 Task: Plan a trip to Shchuchin, Belarus from 2nd December, 2023 to 6th December, 2023 for 2 adults.1  bedroom having 1 bed and 1 bathroom. Property type can be hotel. Amenities needed are: washing machine. Look for 4 properties as per requirement.
Action: Mouse pressed left at (451, 91)
Screenshot: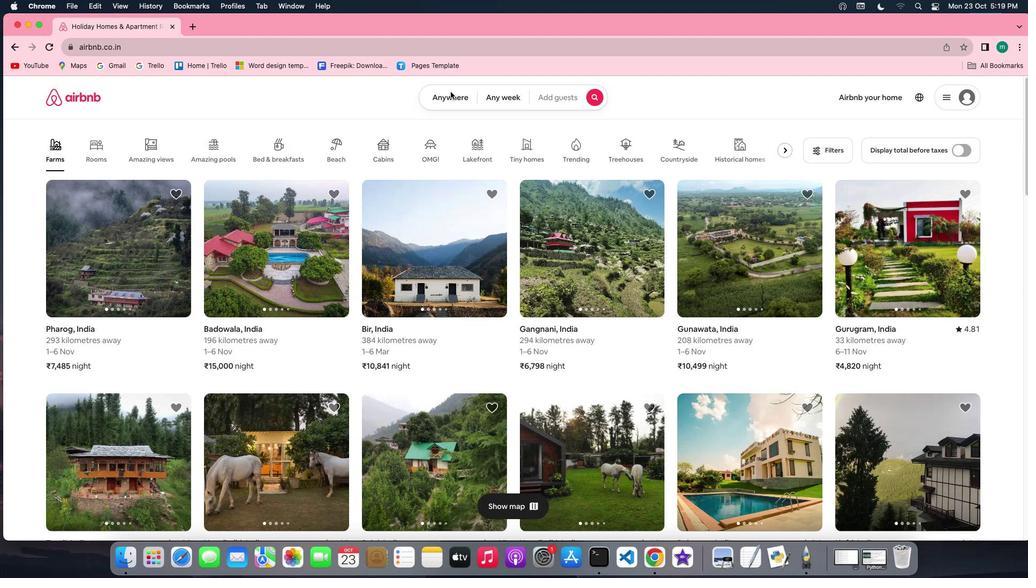 
Action: Mouse moved to (396, 141)
Screenshot: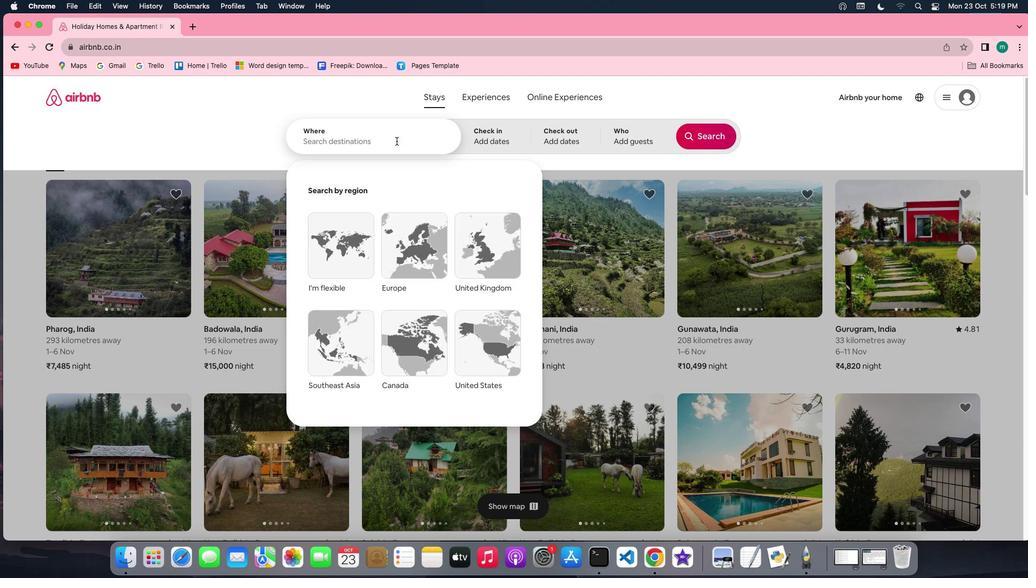
Action: Mouse pressed left at (396, 141)
Screenshot: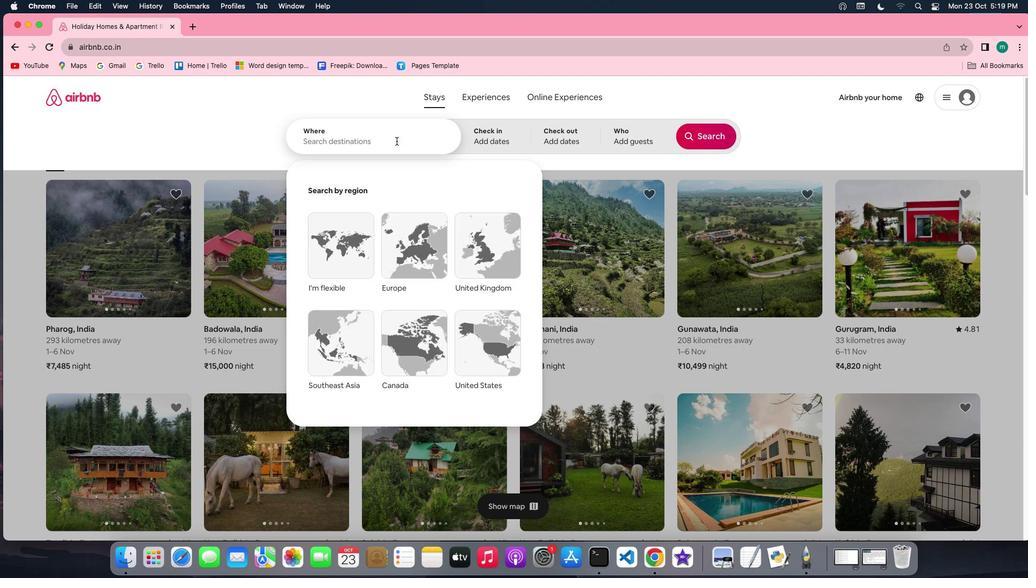 
Action: Key pressed Key.shift'S''h''c''h''u''c''h''i''n'','Key.spaceKey.shift'B''e''l''a''r''u''s'
Screenshot: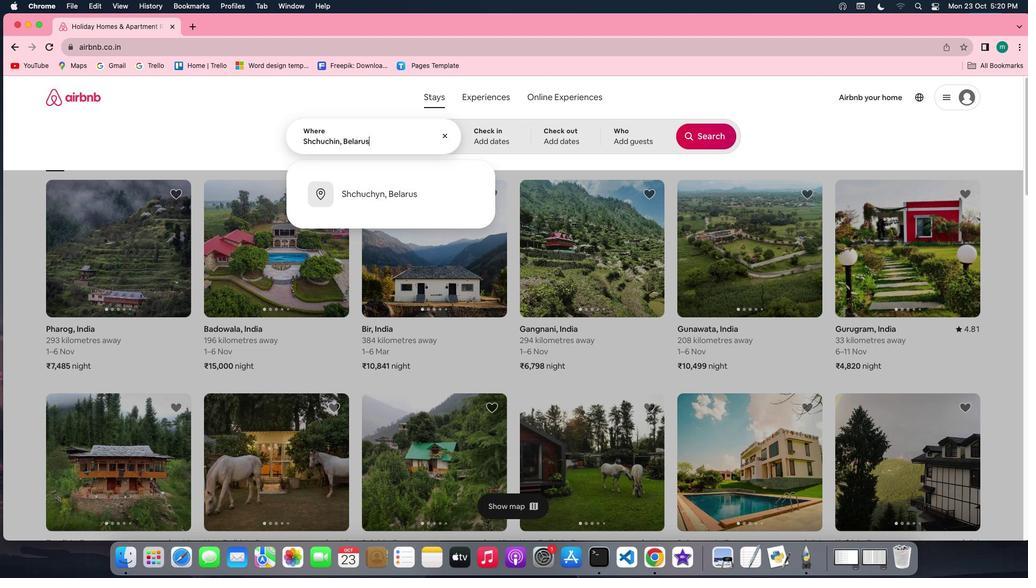 
Action: Mouse moved to (499, 132)
Screenshot: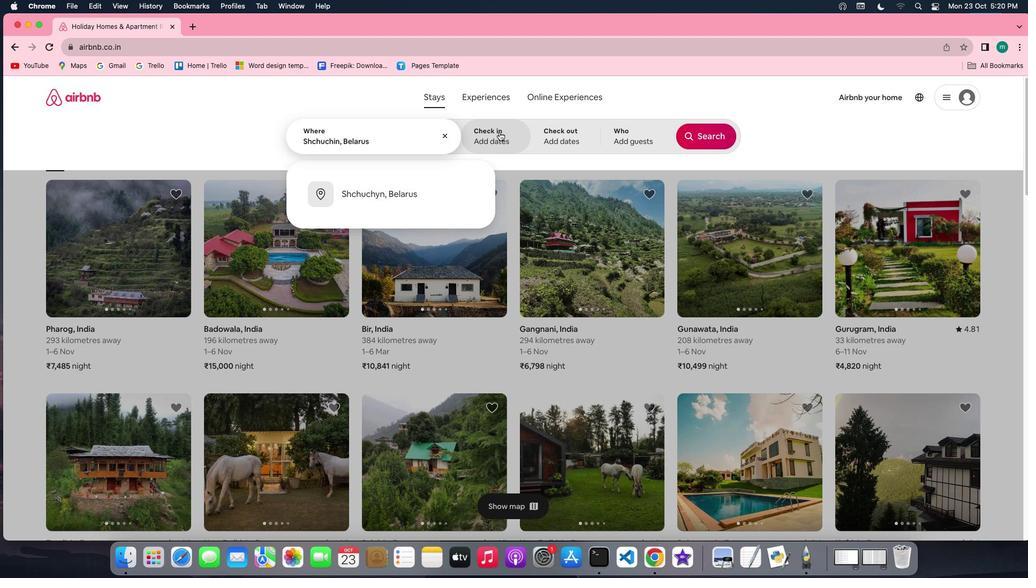 
Action: Mouse pressed left at (499, 132)
Screenshot: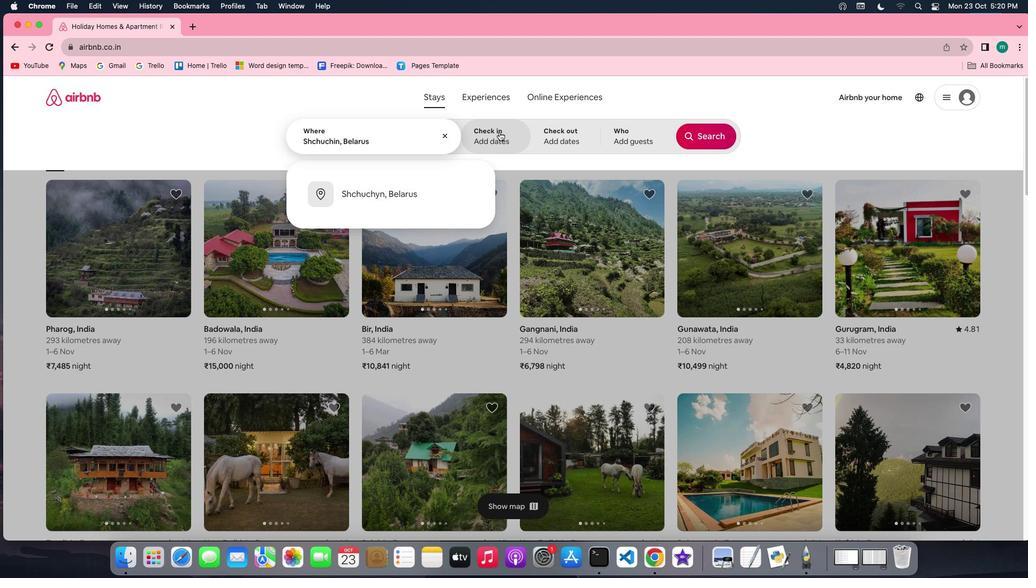 
Action: Mouse moved to (710, 223)
Screenshot: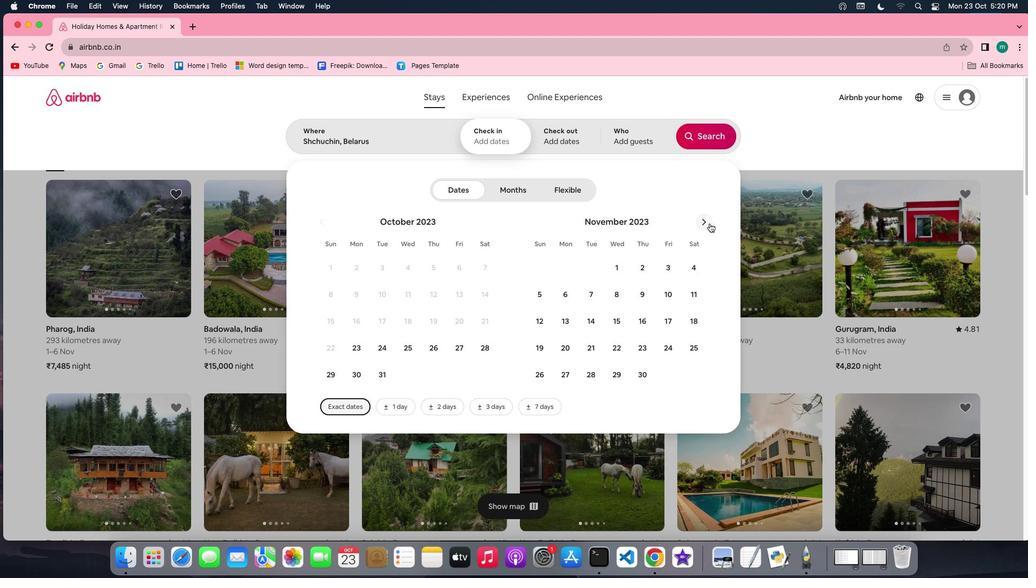 
Action: Mouse pressed left at (710, 223)
Screenshot: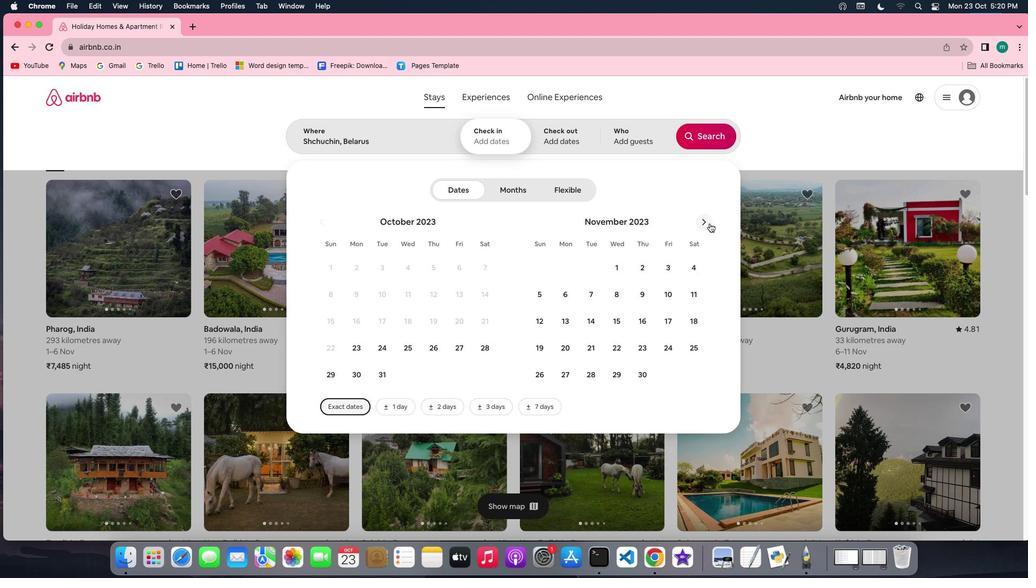
Action: Mouse moved to (621, 293)
Screenshot: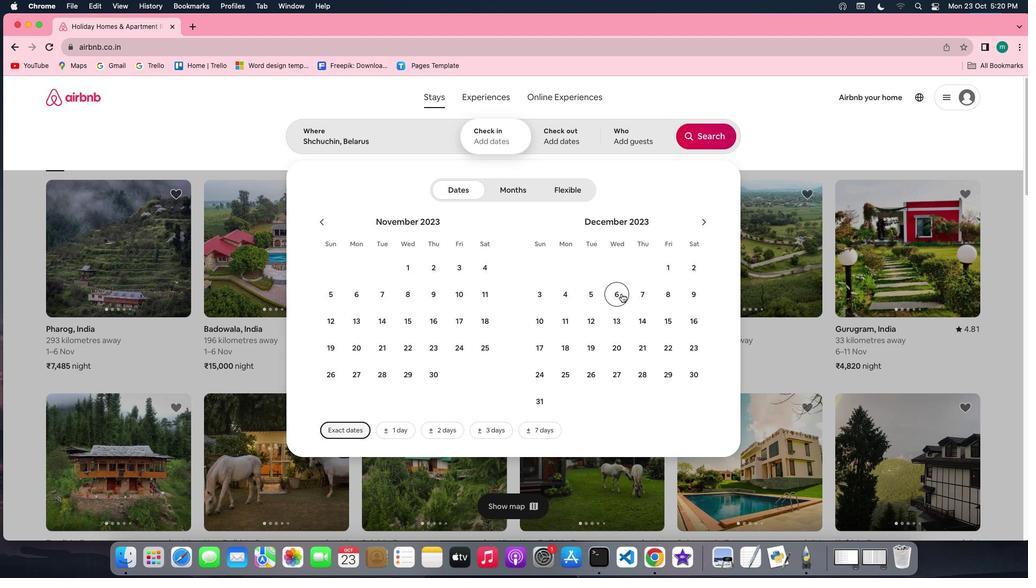 
Action: Mouse pressed left at (621, 293)
Screenshot: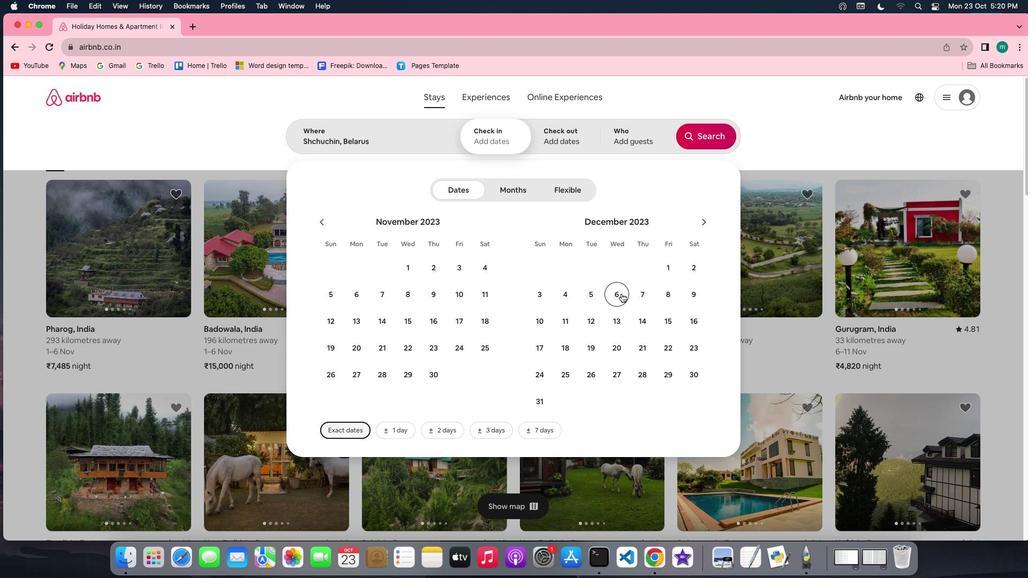 
Action: Mouse moved to (693, 264)
Screenshot: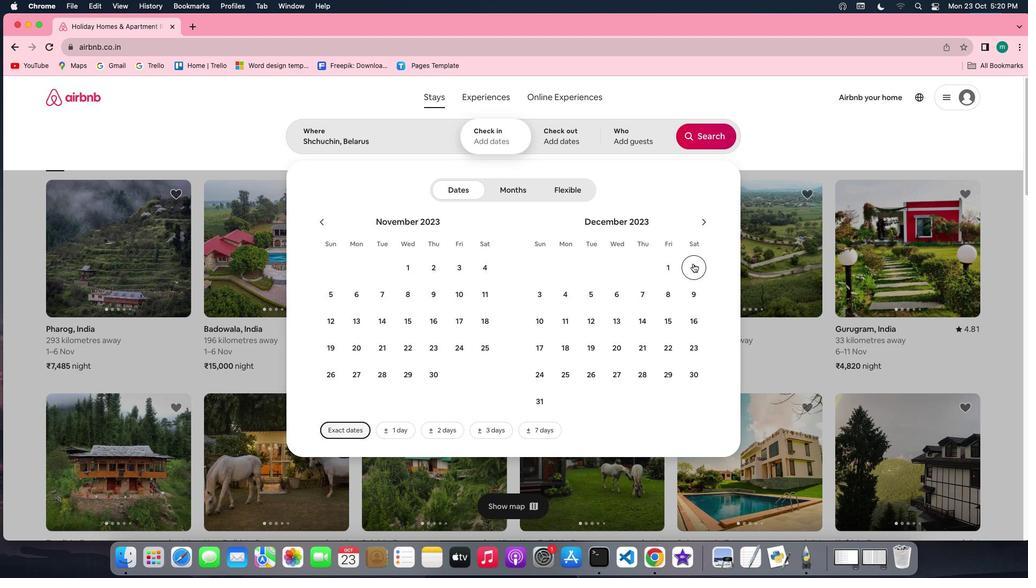 
Action: Mouse pressed left at (693, 264)
Screenshot: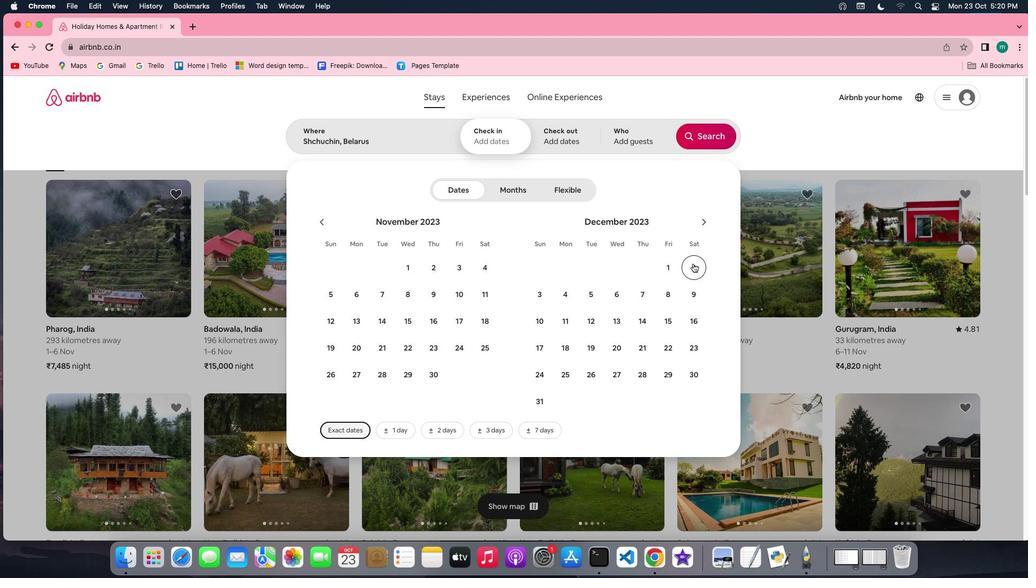 
Action: Mouse moved to (619, 294)
Screenshot: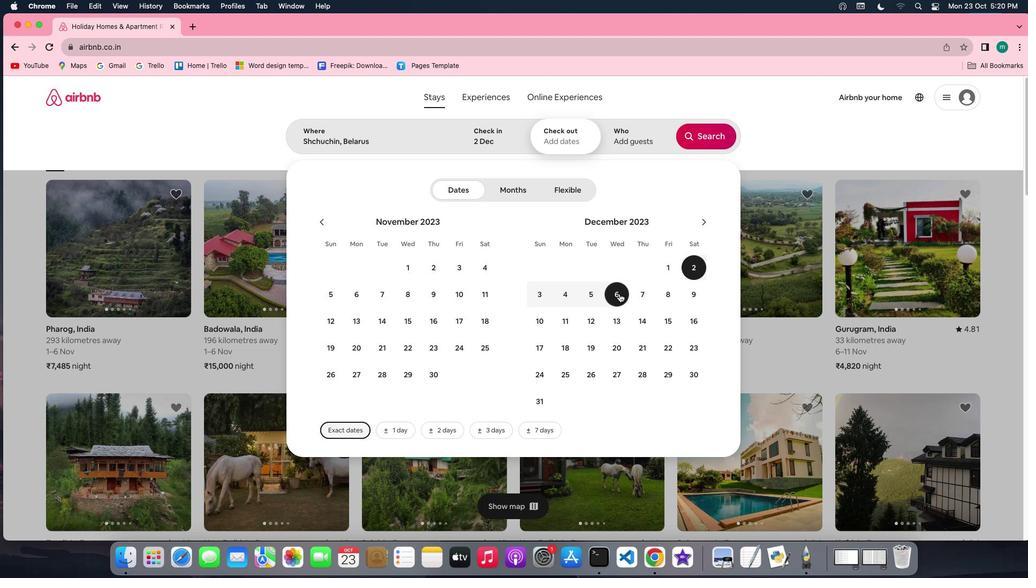 
Action: Mouse pressed left at (619, 294)
Screenshot: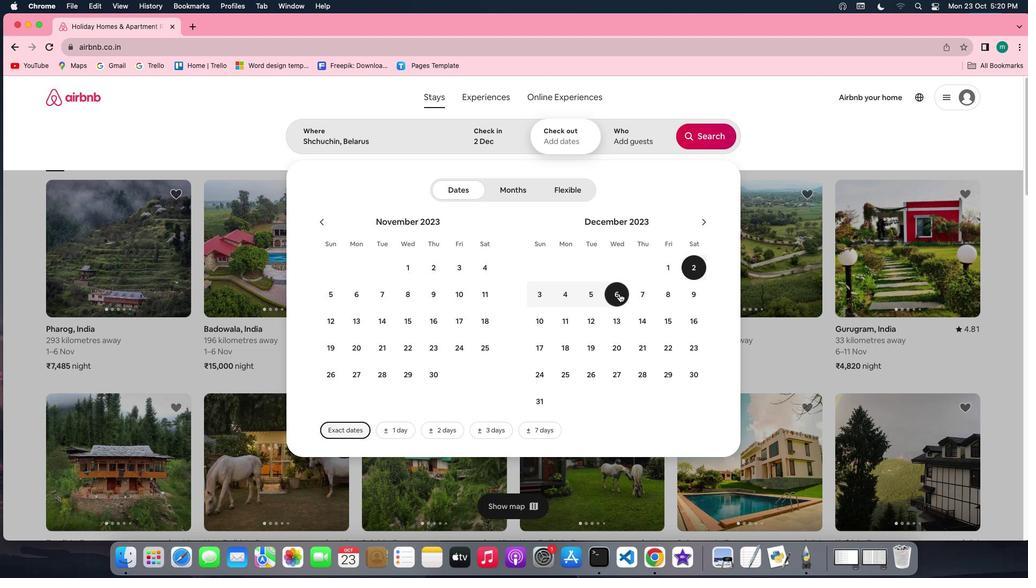 
Action: Mouse moved to (638, 148)
Screenshot: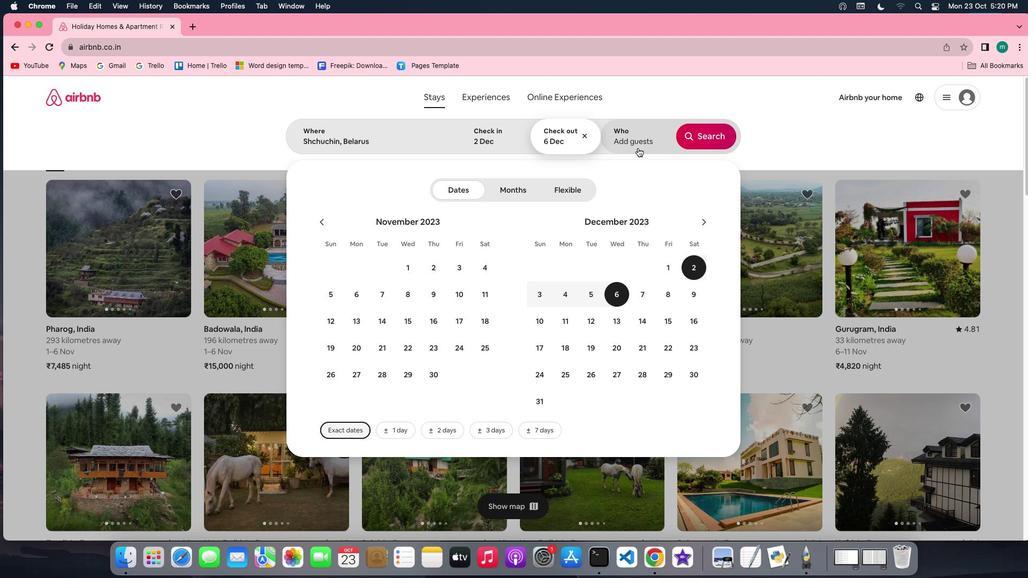 
Action: Mouse pressed left at (638, 148)
Screenshot: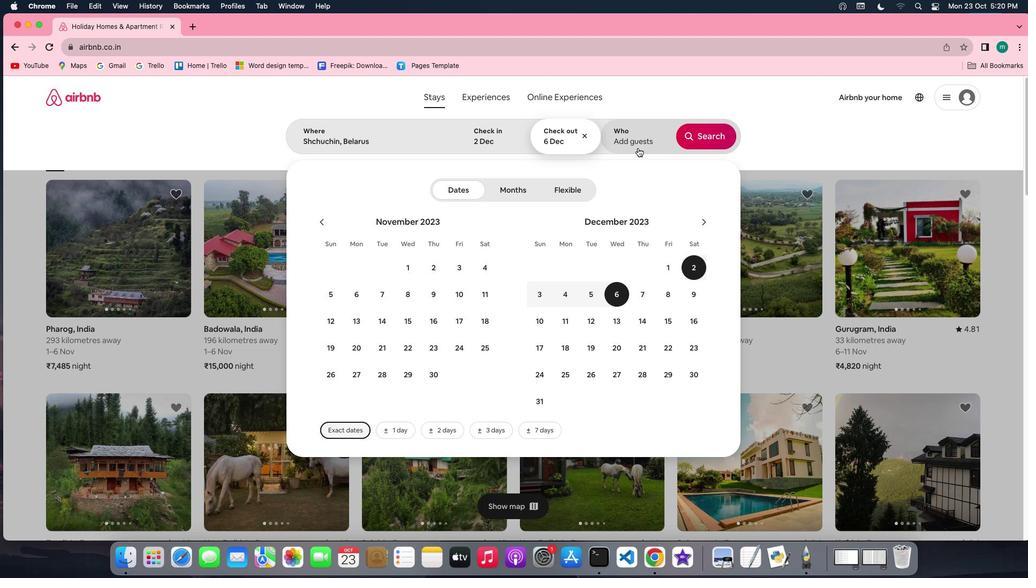 
Action: Mouse moved to (714, 193)
Screenshot: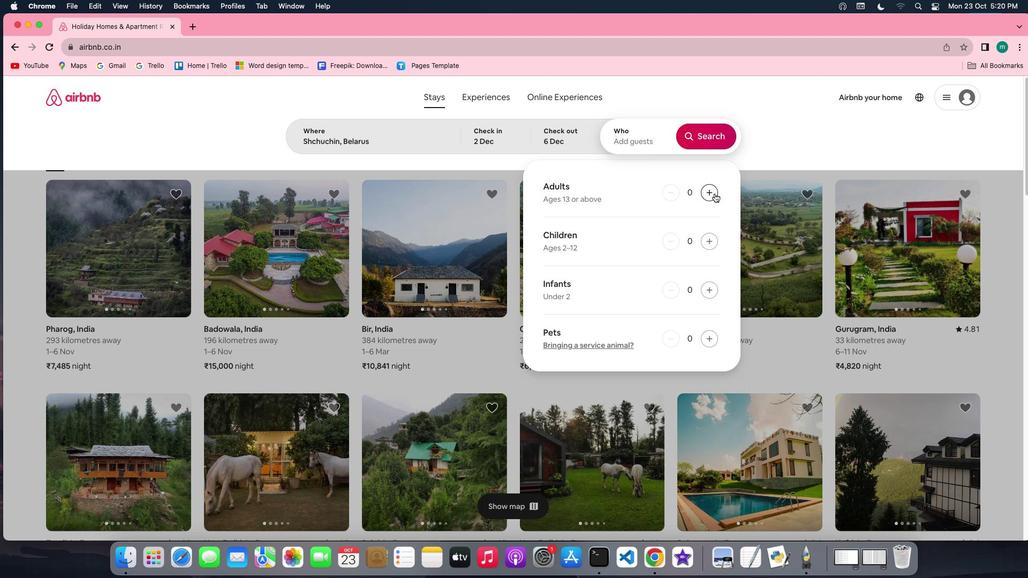 
Action: Mouse pressed left at (714, 193)
Screenshot: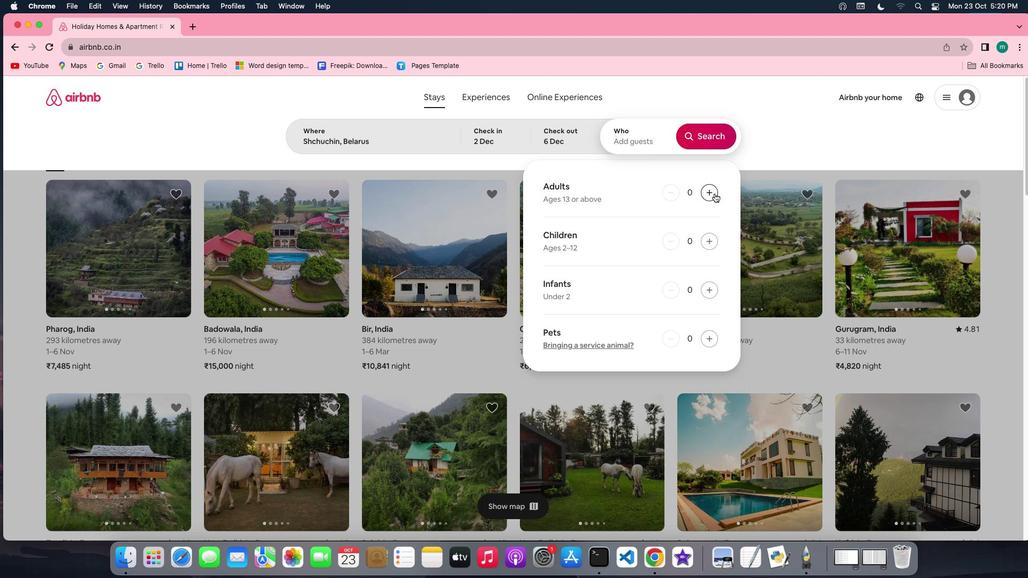 
Action: Mouse pressed left at (714, 193)
Screenshot: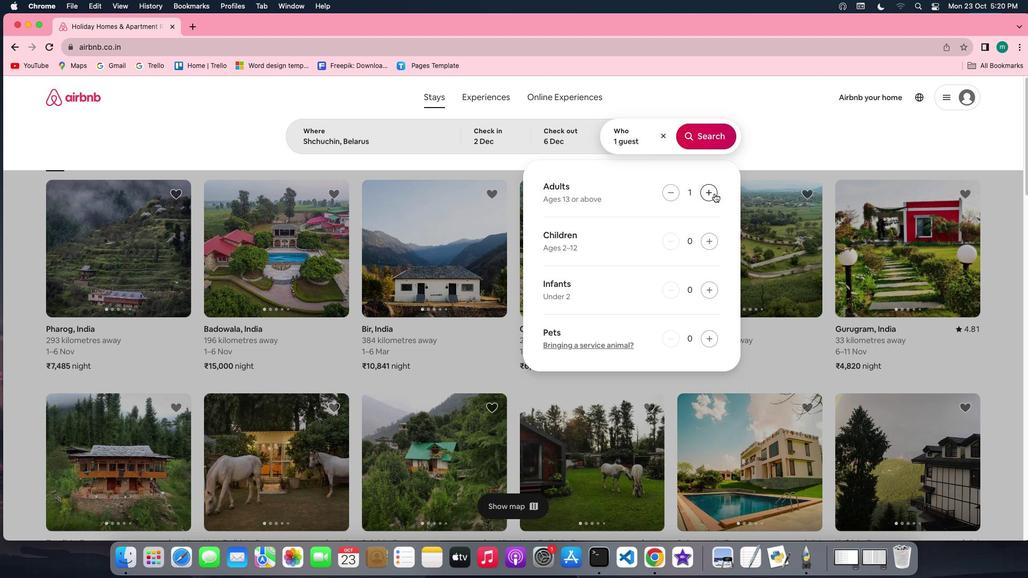 
Action: Mouse moved to (710, 139)
Screenshot: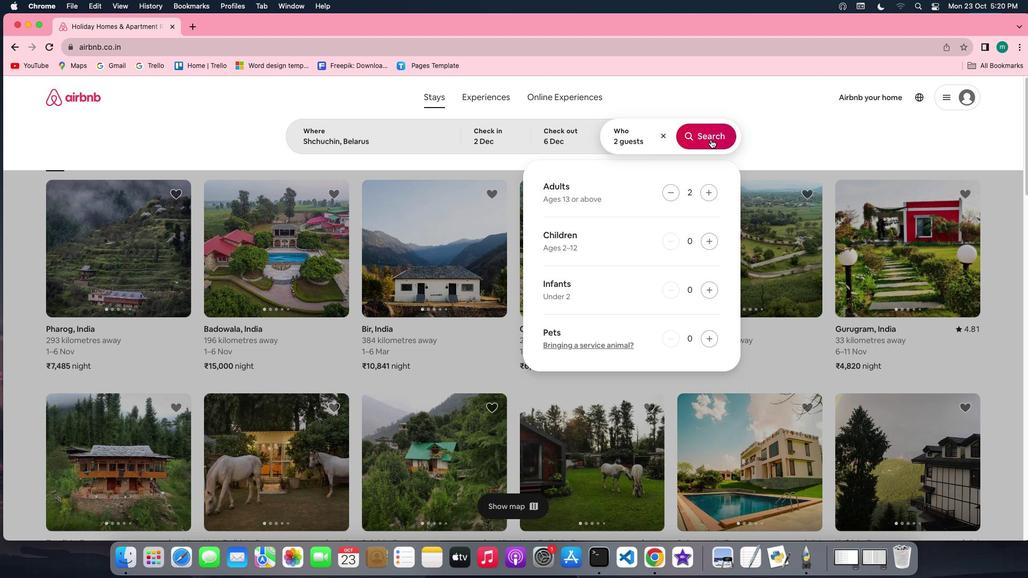 
Action: Mouse pressed left at (710, 139)
Screenshot: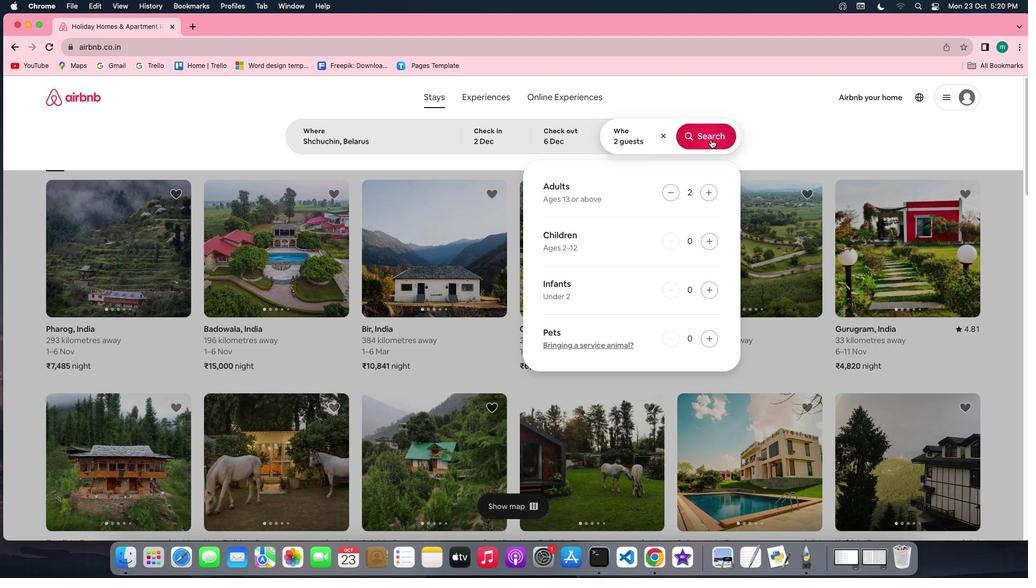 
Action: Mouse moved to (874, 134)
Screenshot: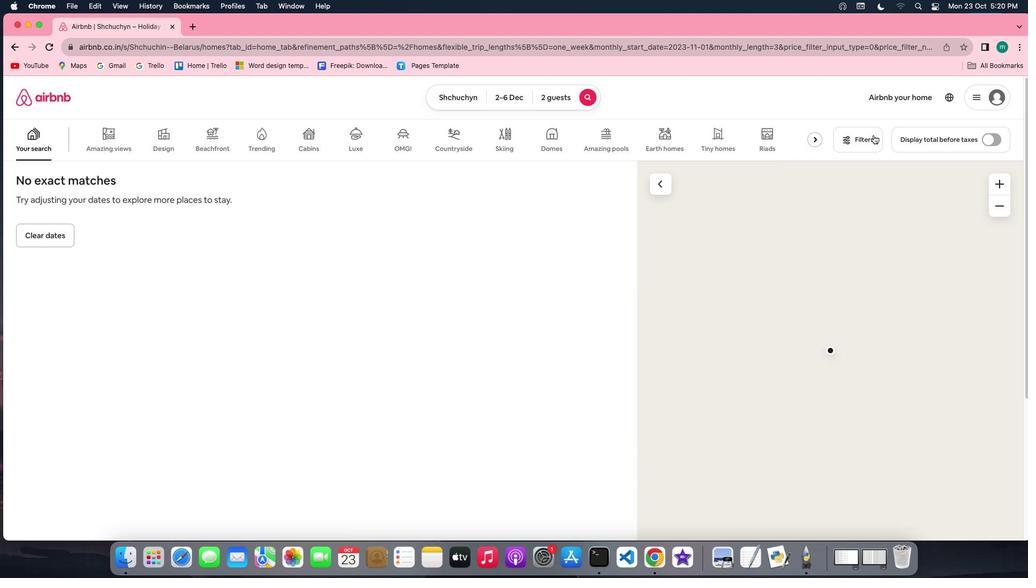 
Action: Mouse pressed left at (874, 134)
Screenshot: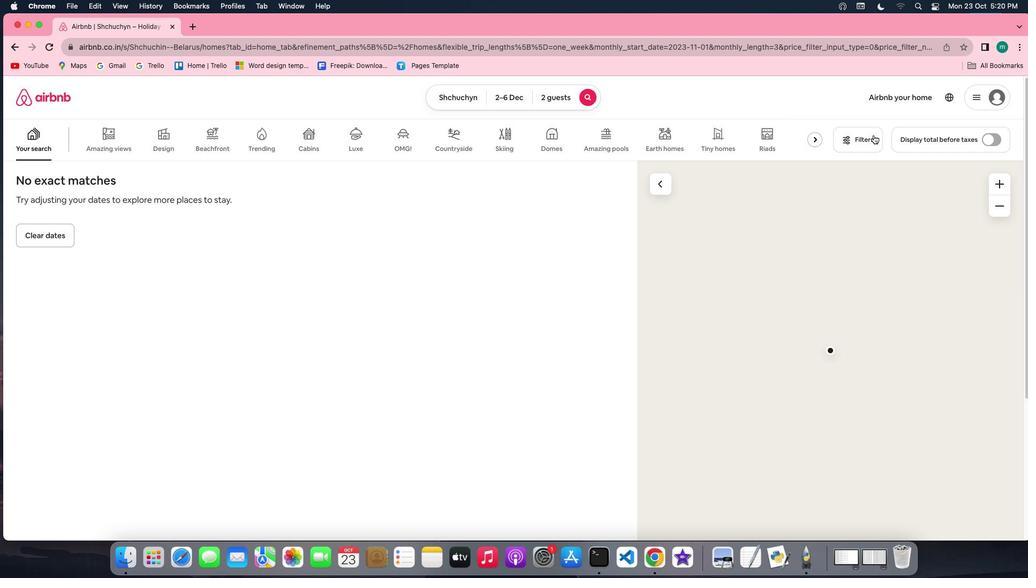 
Action: Mouse moved to (564, 345)
Screenshot: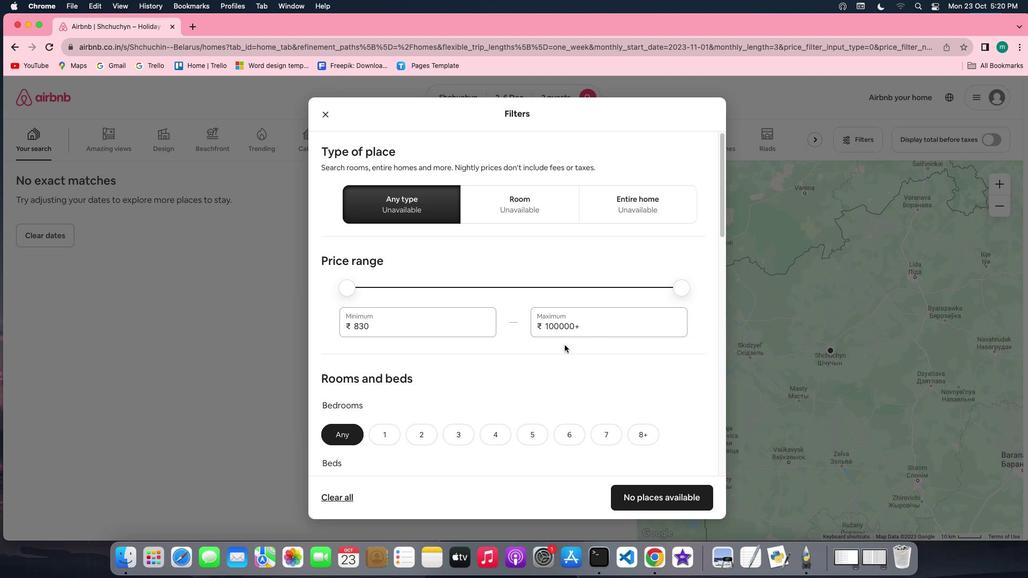 
Action: Mouse scrolled (564, 345) with delta (0, 0)
Screenshot: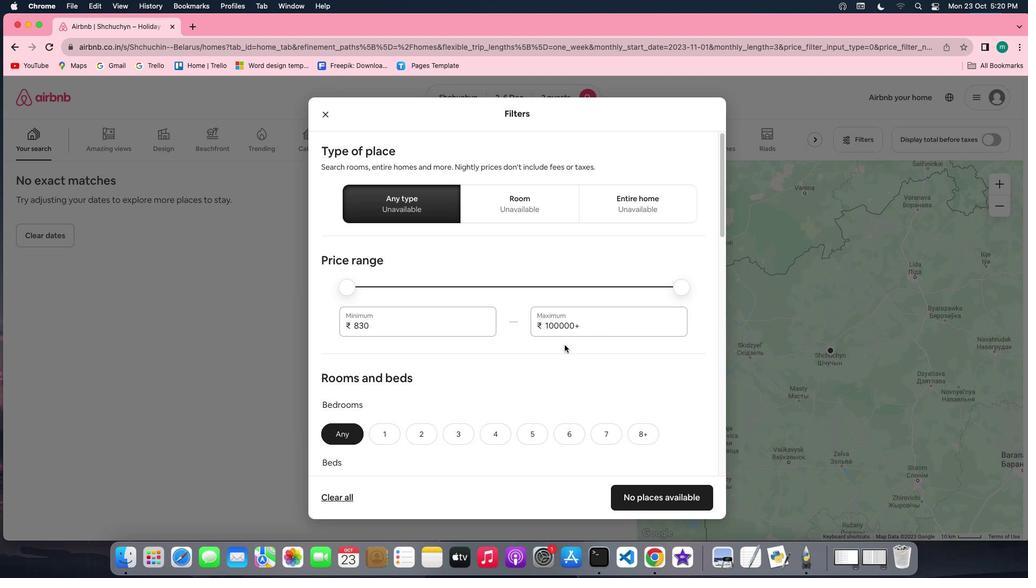 
Action: Mouse scrolled (564, 345) with delta (0, 0)
Screenshot: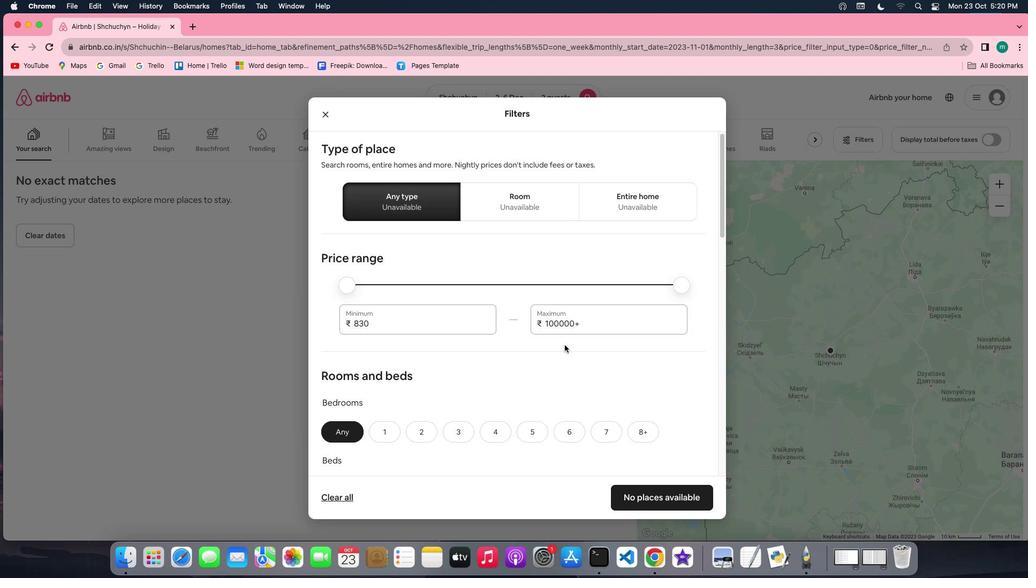 
Action: Mouse scrolled (564, 345) with delta (0, -1)
Screenshot: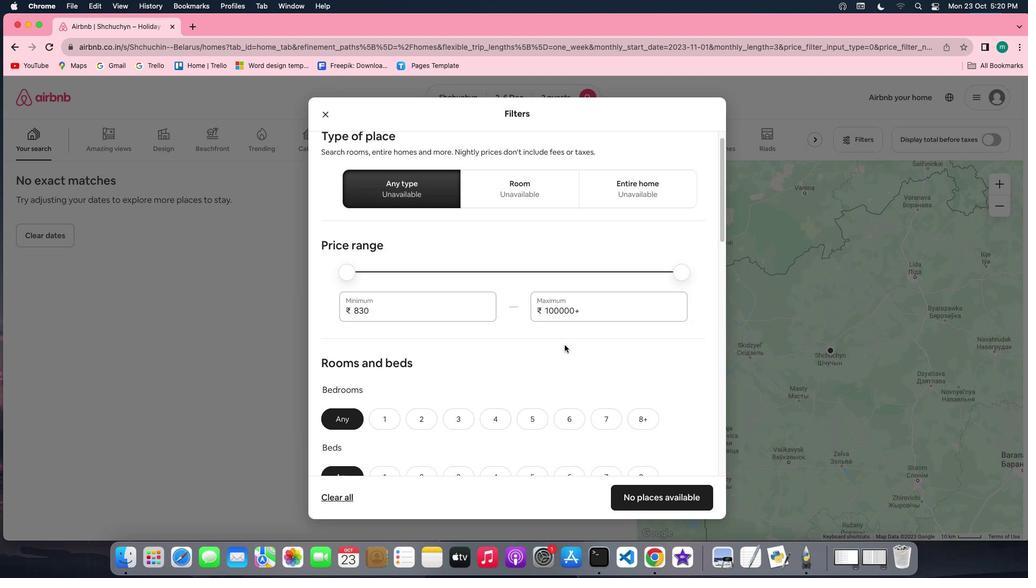 
Action: Mouse scrolled (564, 345) with delta (0, -2)
Screenshot: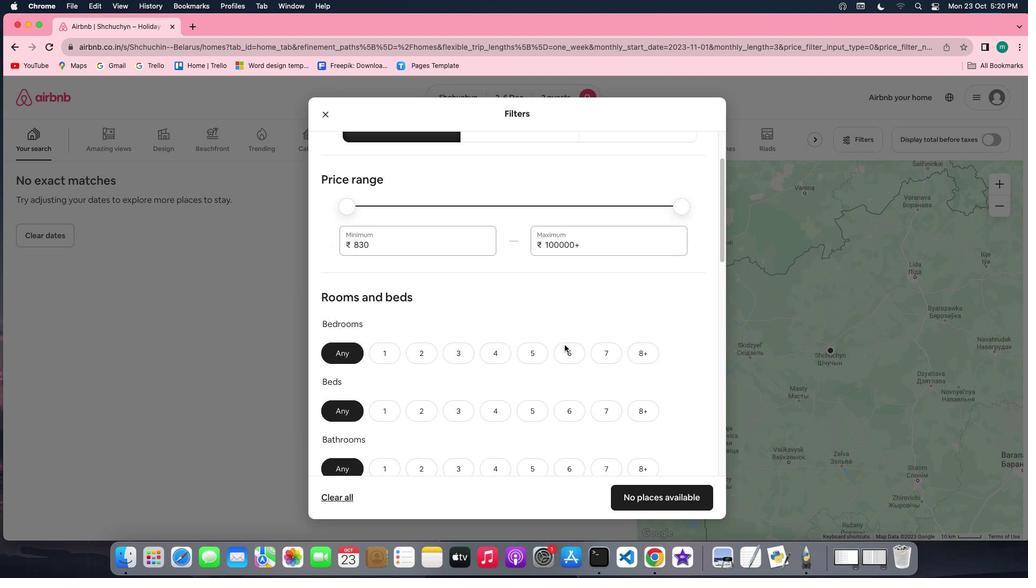 
Action: Mouse moved to (392, 248)
Screenshot: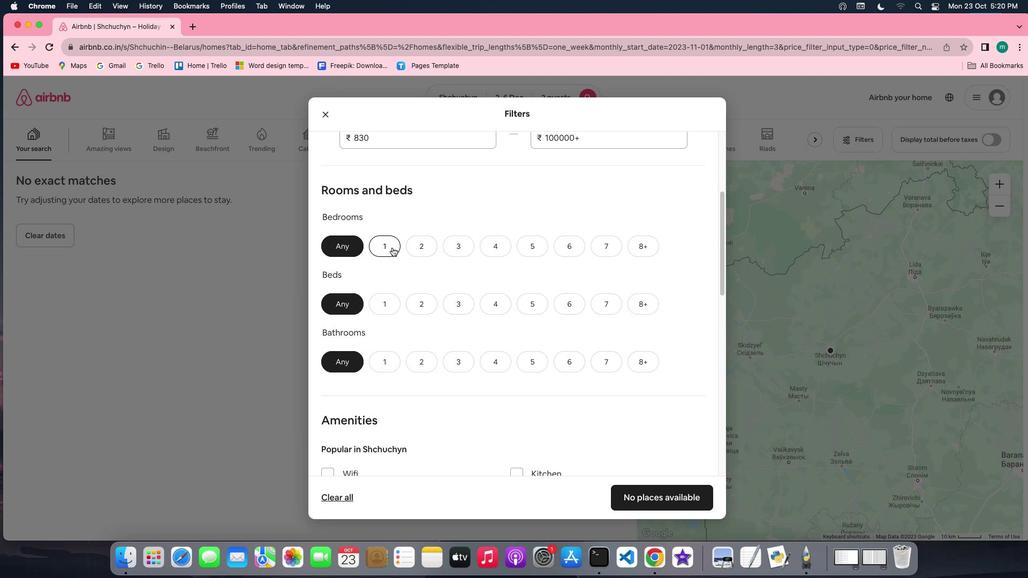 
Action: Mouse pressed left at (392, 248)
Screenshot: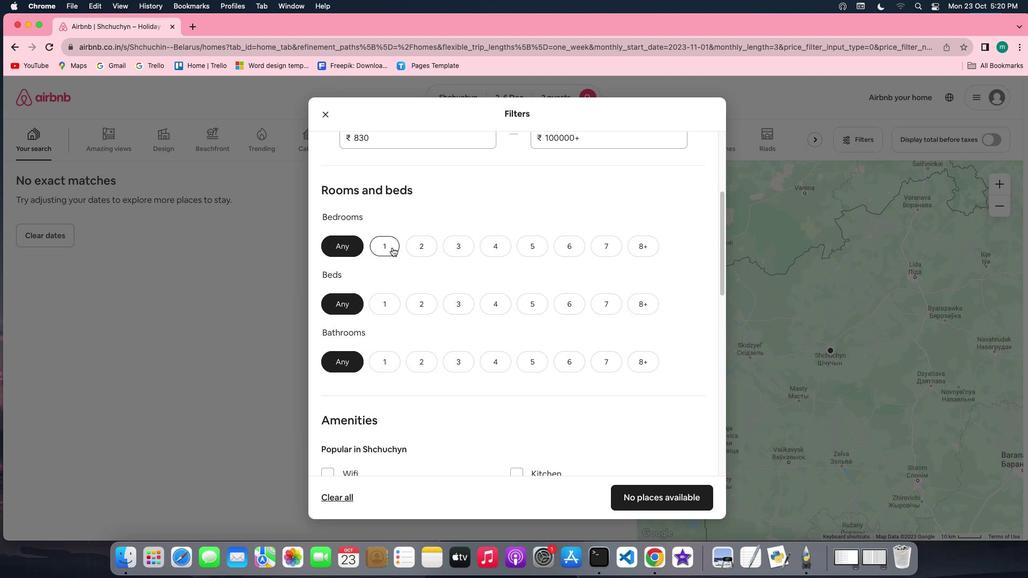 
Action: Mouse moved to (384, 306)
Screenshot: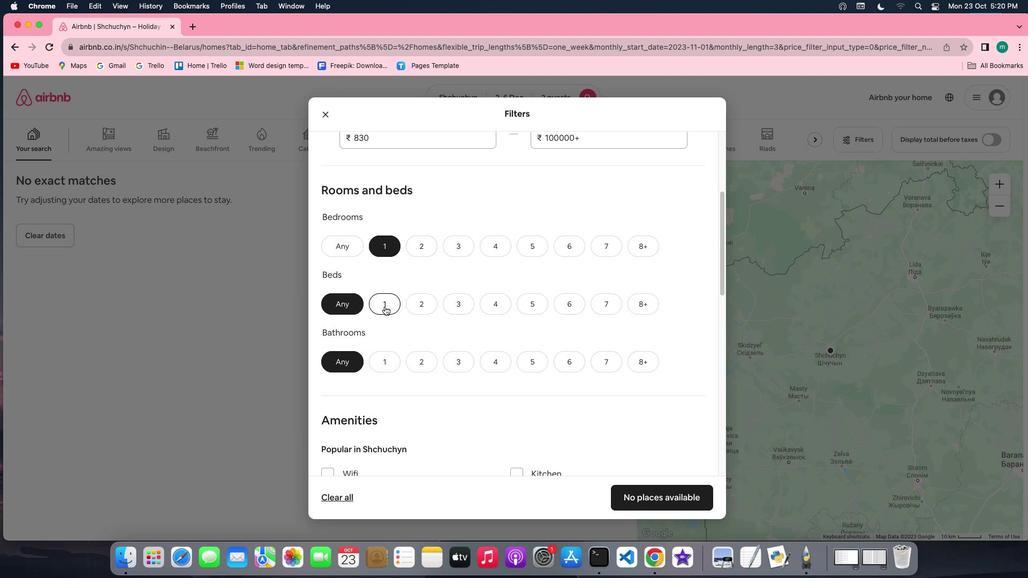 
Action: Mouse pressed left at (384, 306)
Screenshot: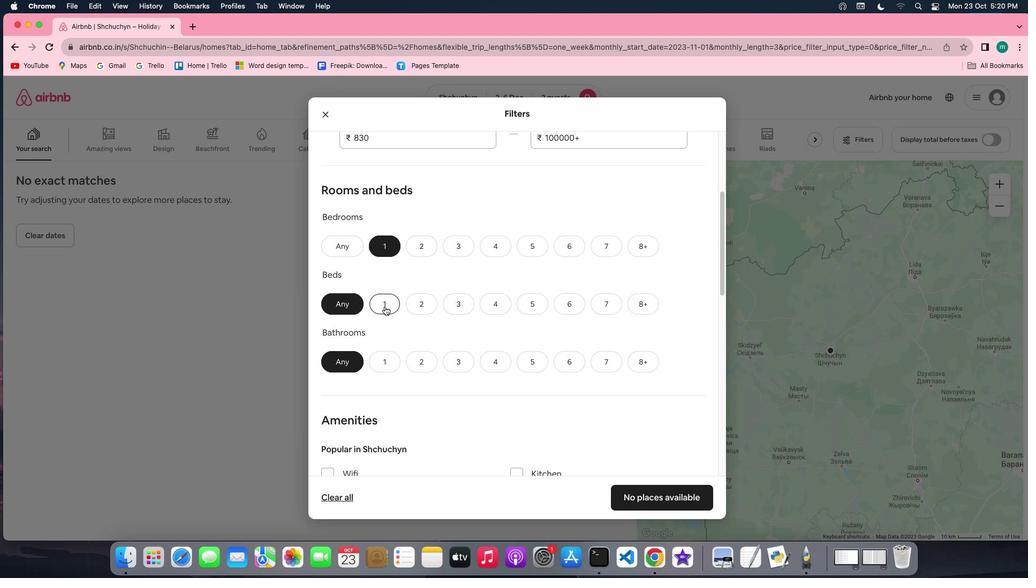 
Action: Mouse moved to (384, 361)
Screenshot: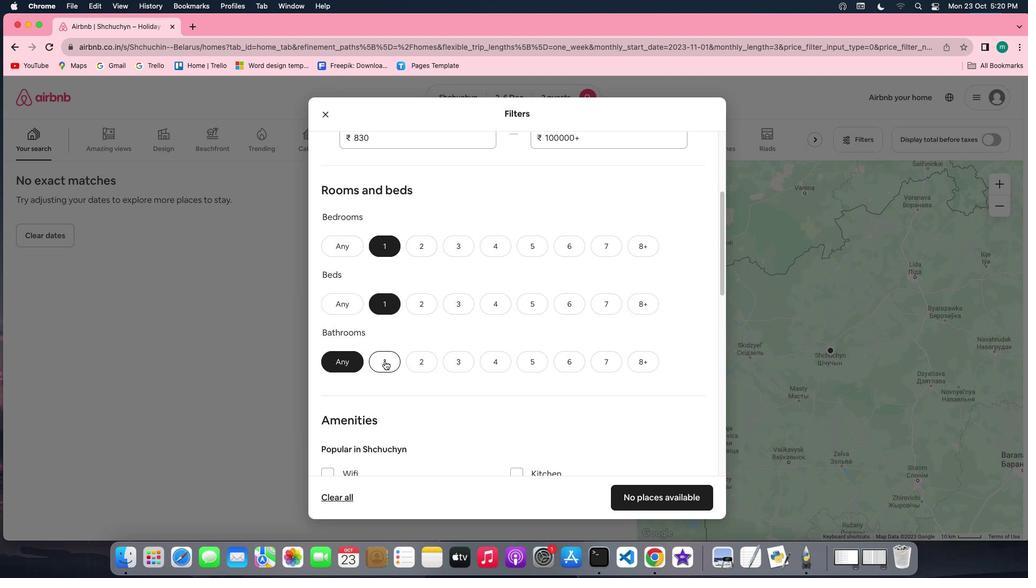 
Action: Mouse pressed left at (384, 361)
Screenshot: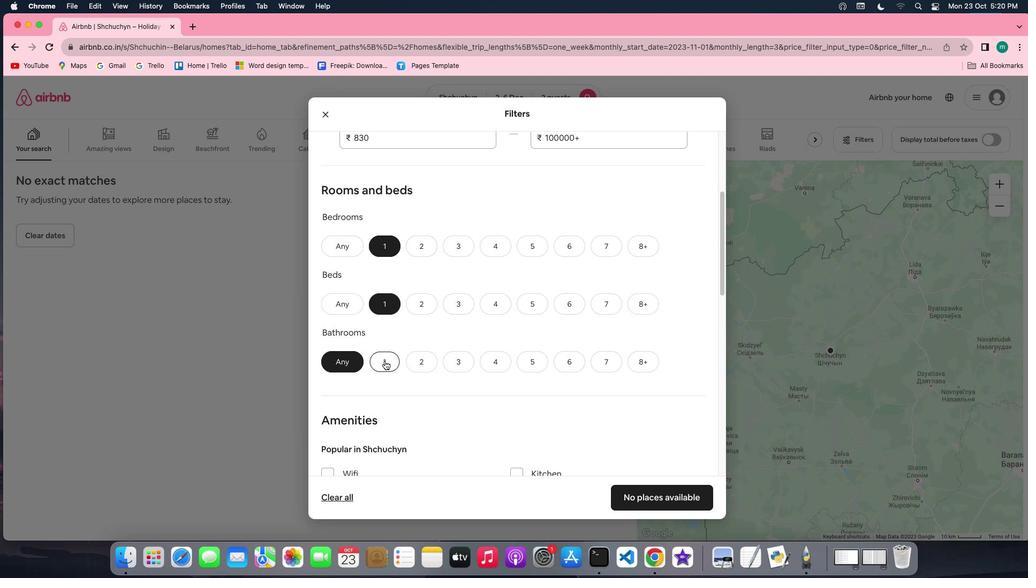 
Action: Mouse moved to (502, 369)
Screenshot: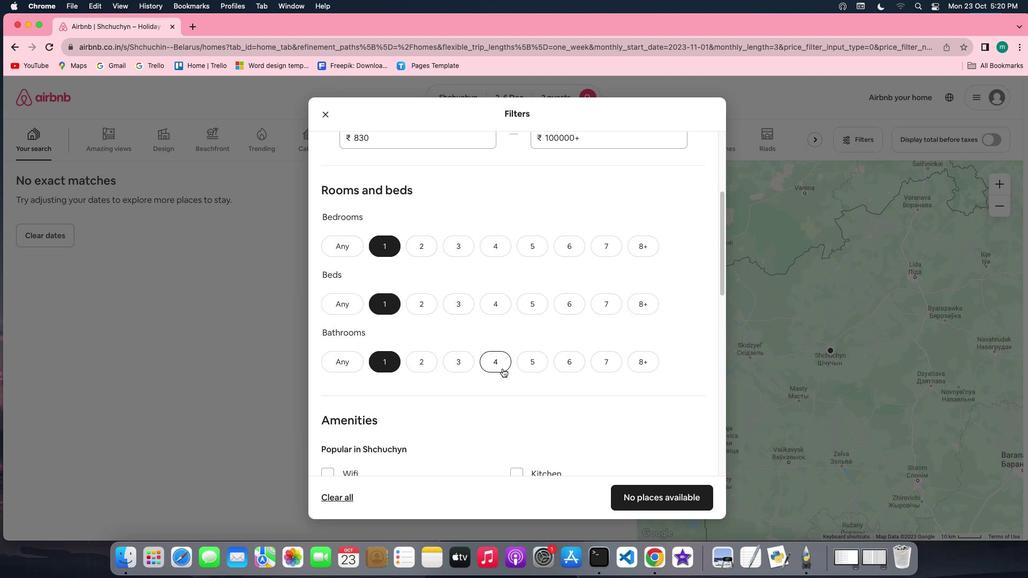 
Action: Mouse scrolled (502, 369) with delta (0, 0)
Screenshot: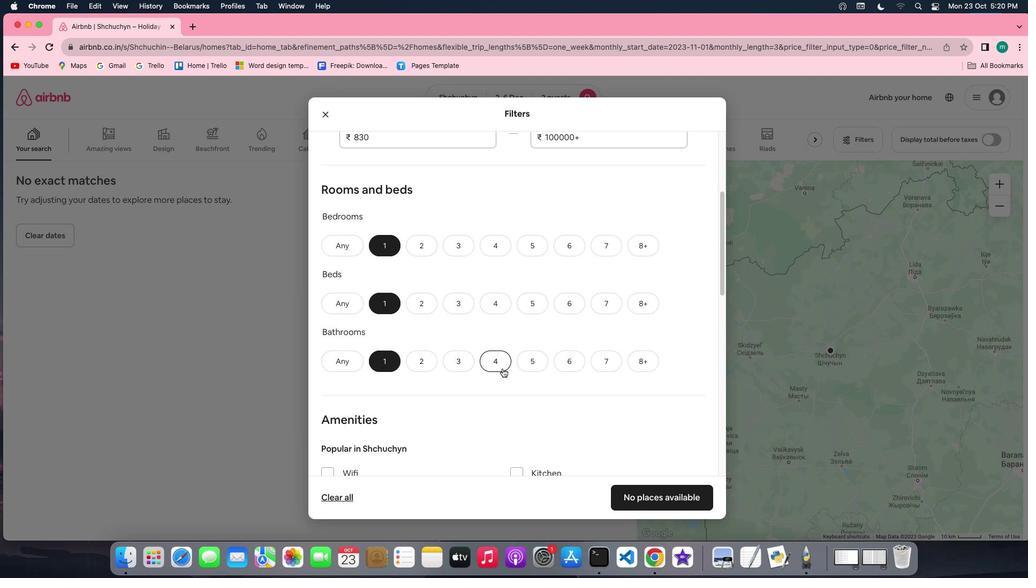 
Action: Mouse scrolled (502, 369) with delta (0, 0)
Screenshot: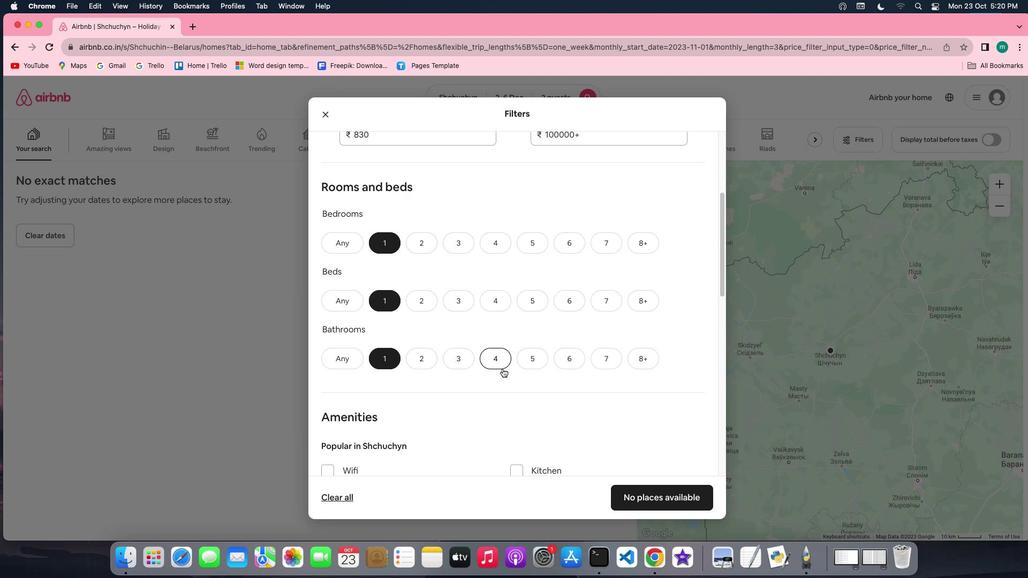 
Action: Mouse scrolled (502, 369) with delta (0, 0)
Screenshot: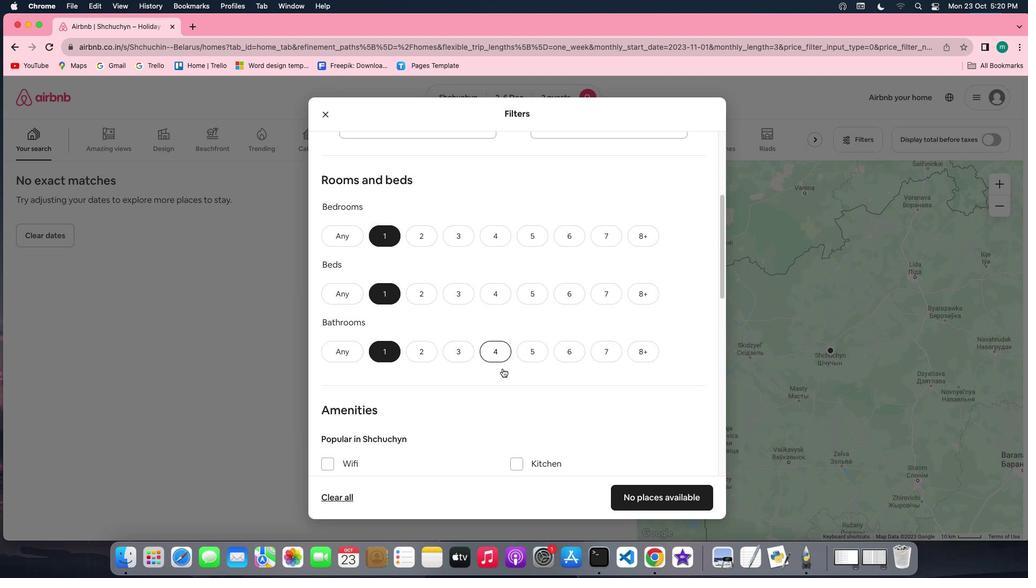 
Action: Mouse scrolled (502, 369) with delta (0, 0)
Screenshot: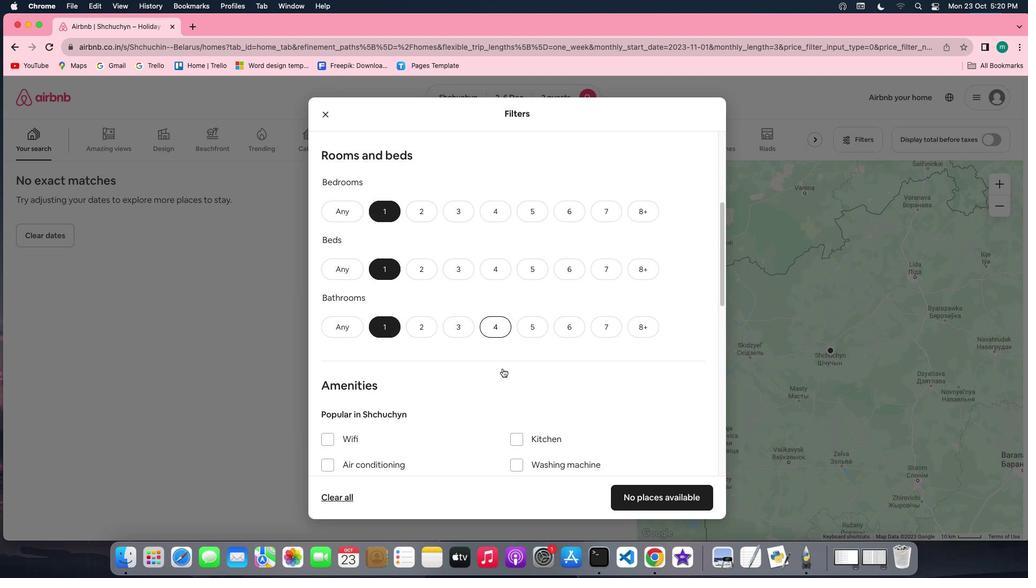 
Action: Mouse scrolled (502, 369) with delta (0, 0)
Screenshot: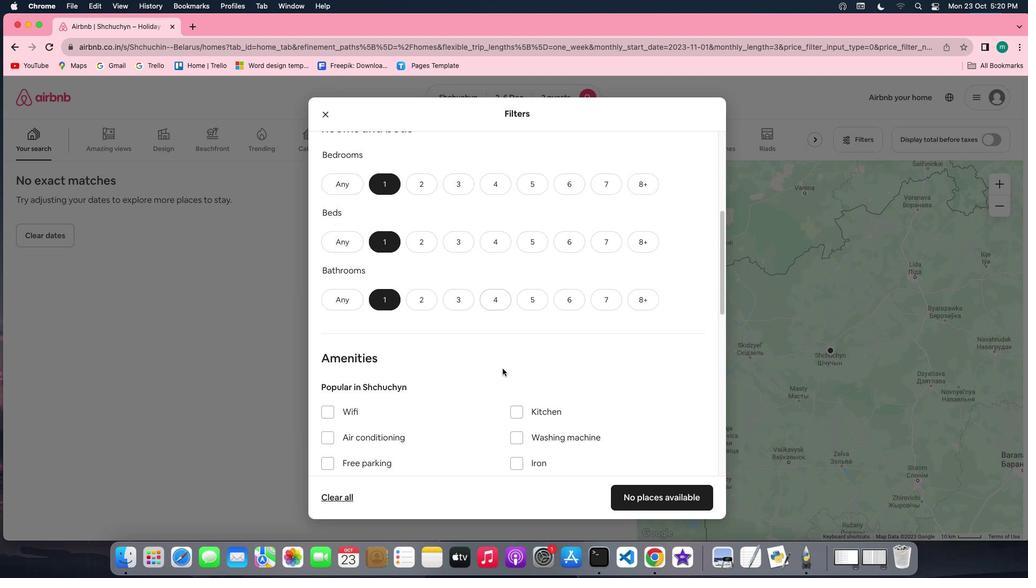 
Action: Mouse scrolled (502, 369) with delta (0, 0)
Screenshot: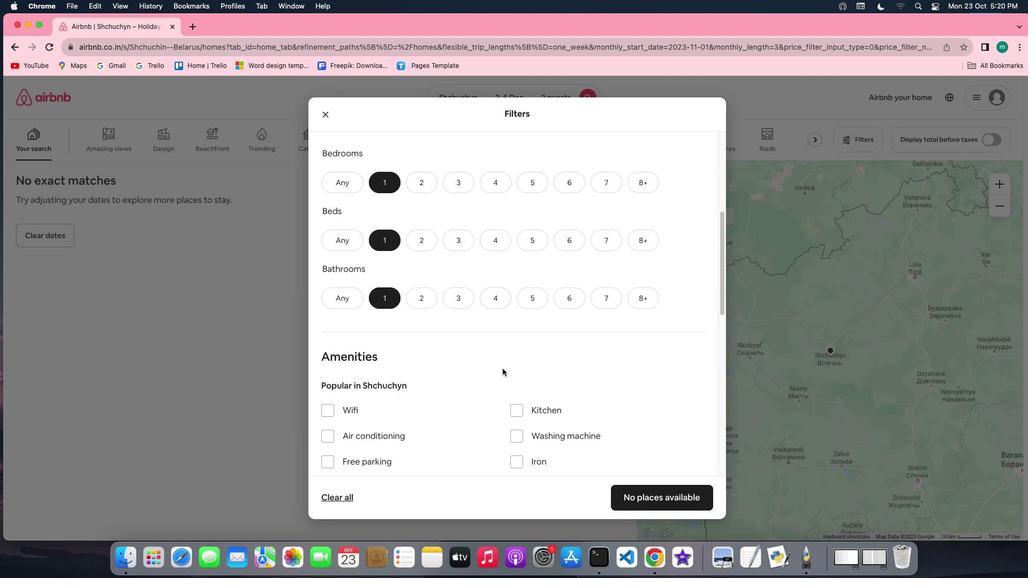 
Action: Mouse scrolled (502, 369) with delta (0, 0)
Screenshot: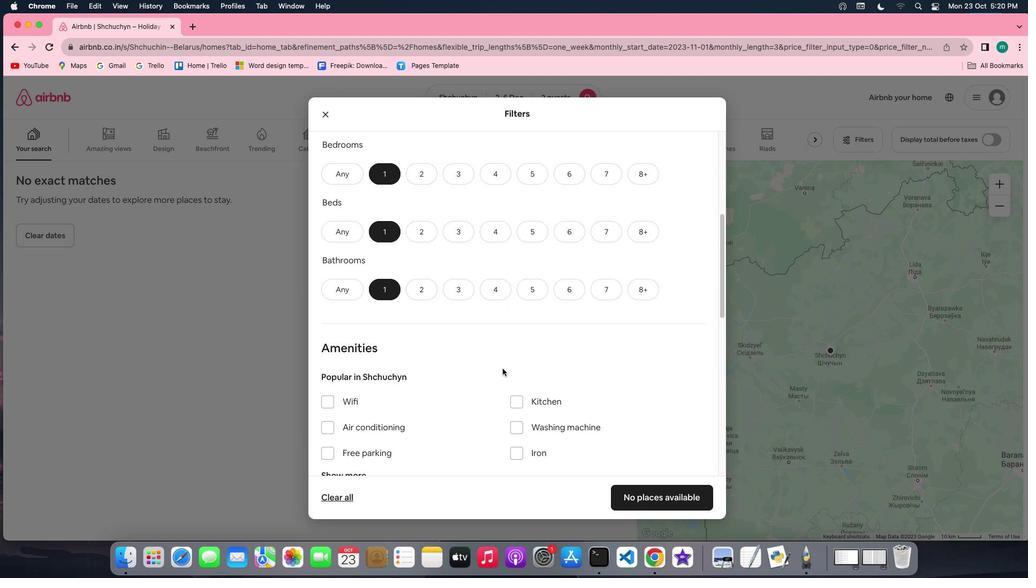 
Action: Mouse scrolled (502, 369) with delta (0, -1)
Screenshot: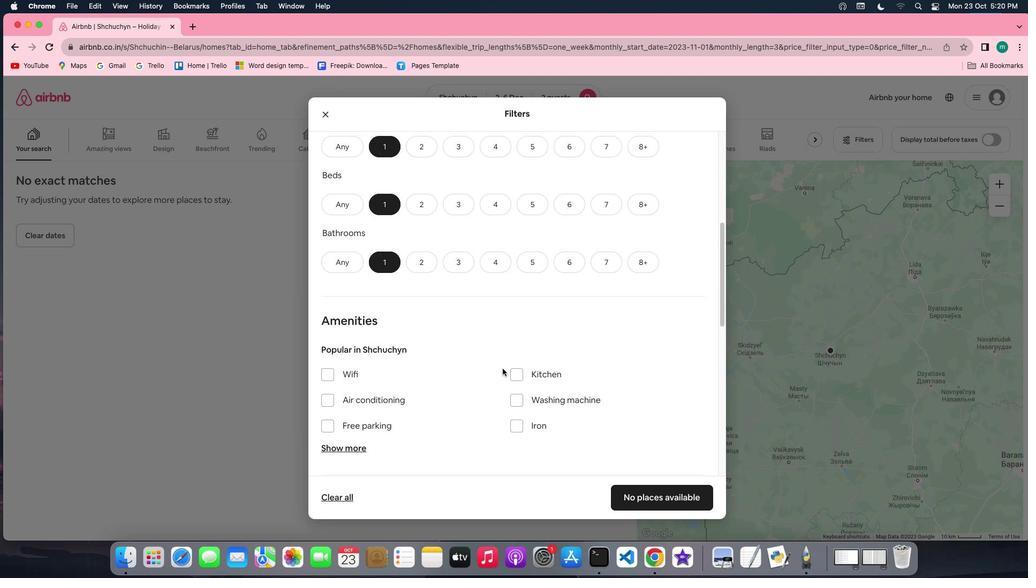 
Action: Mouse scrolled (502, 369) with delta (0, -1)
Screenshot: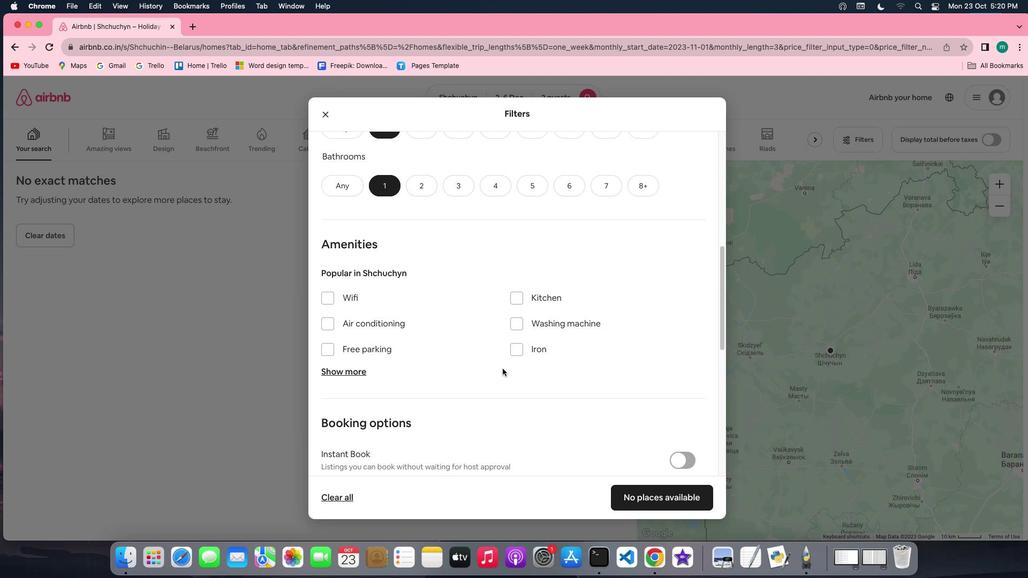 
Action: Mouse moved to (544, 372)
Screenshot: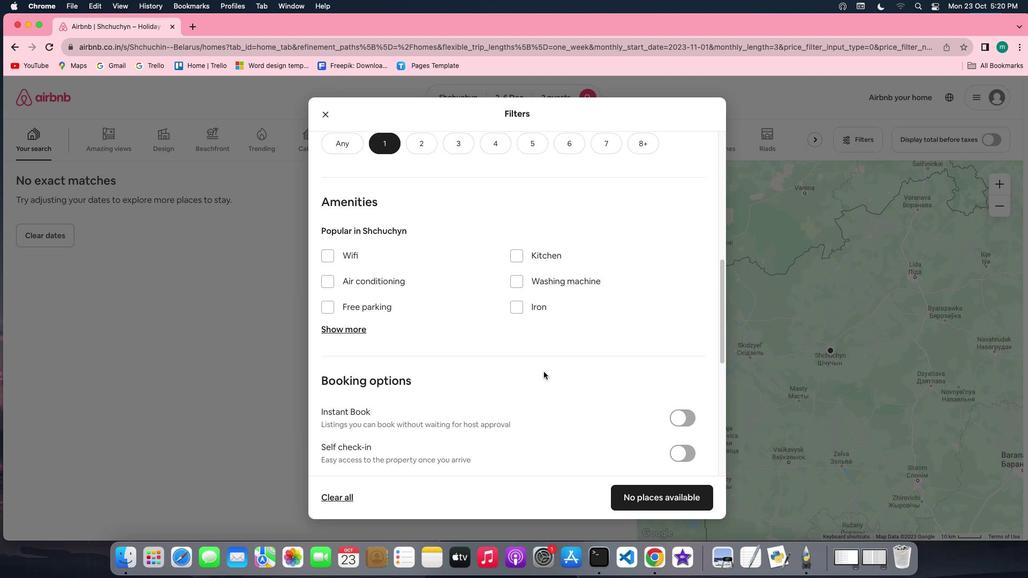 
Action: Mouse scrolled (544, 372) with delta (0, 0)
Screenshot: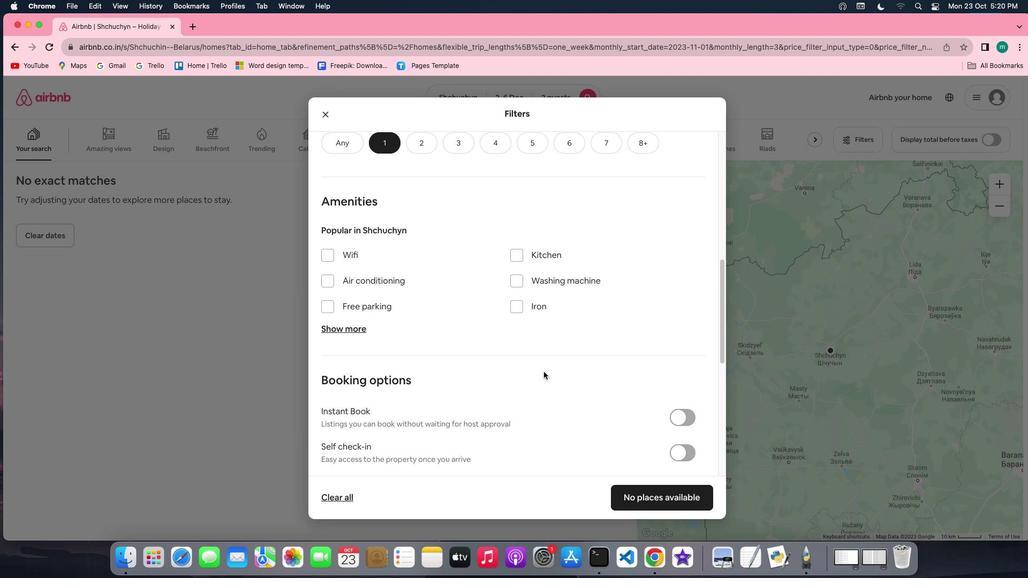 
Action: Mouse scrolled (544, 372) with delta (0, 0)
Screenshot: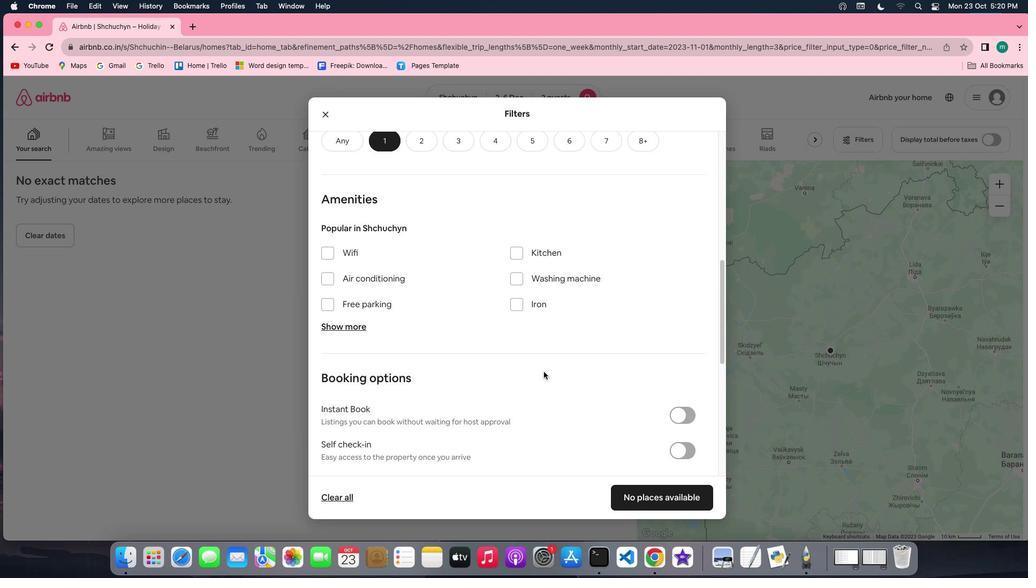 
Action: Mouse scrolled (544, 372) with delta (0, 0)
Screenshot: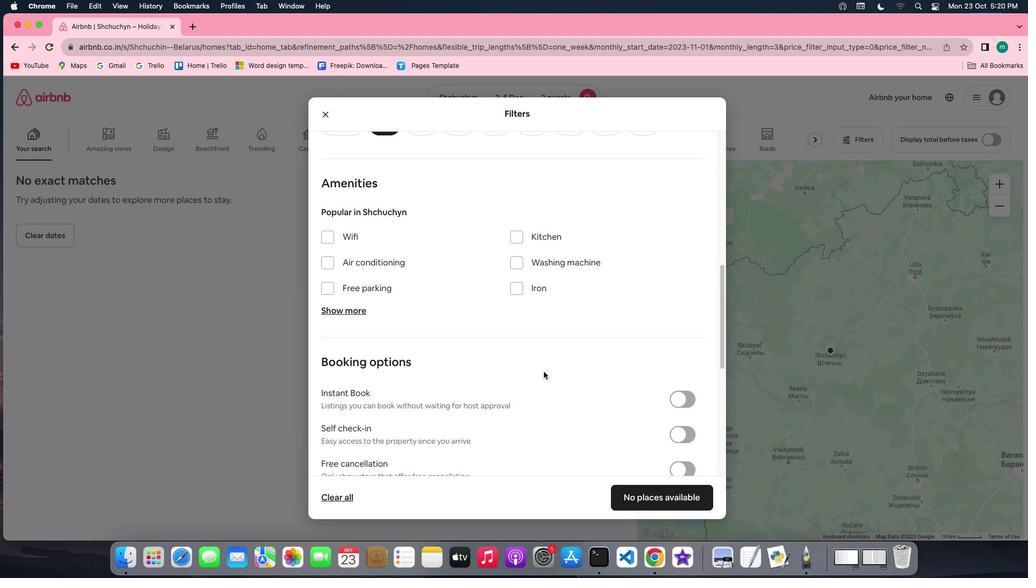 
Action: Mouse scrolled (544, 372) with delta (0, 0)
Screenshot: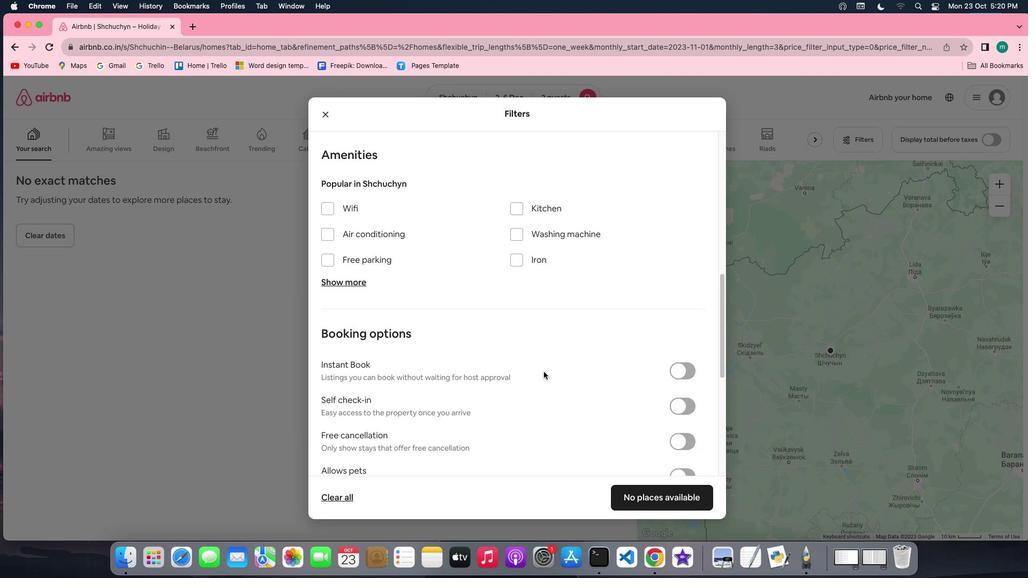 
Action: Mouse scrolled (544, 372) with delta (0, 0)
Screenshot: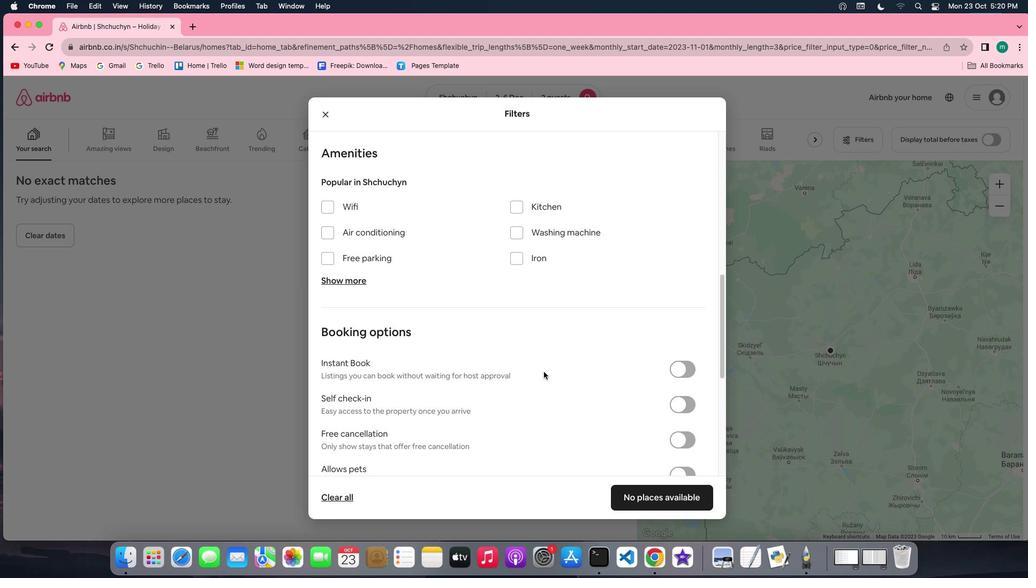 
Action: Mouse scrolled (544, 372) with delta (0, 0)
Screenshot: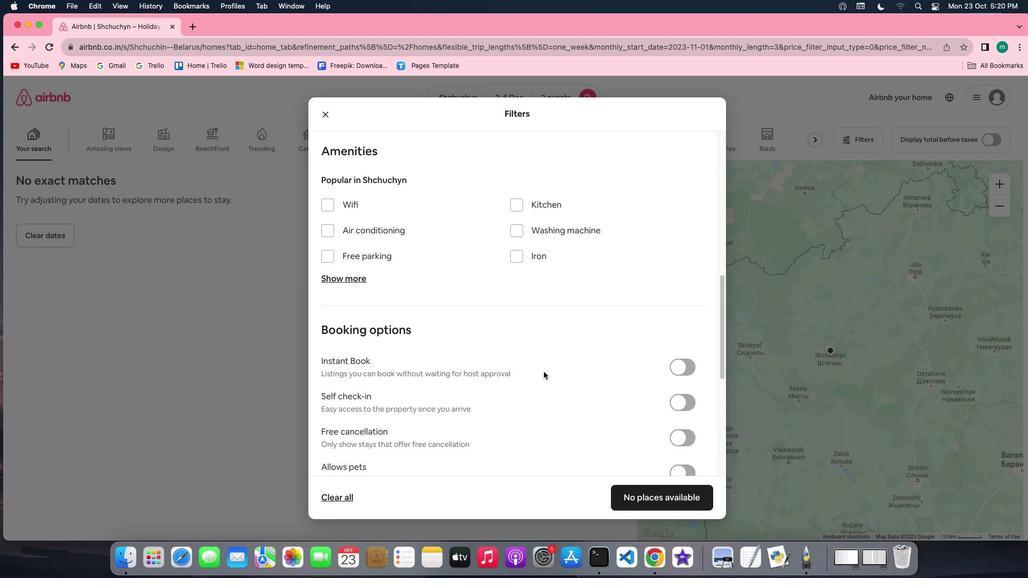 
Action: Mouse scrolled (544, 372) with delta (0, 0)
Screenshot: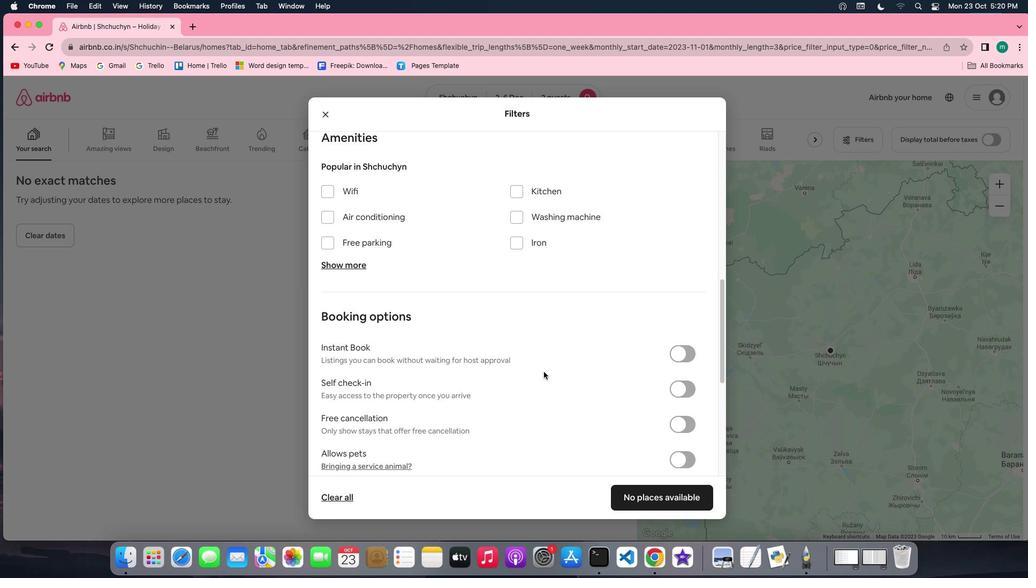 
Action: Mouse scrolled (544, 372) with delta (0, 0)
Screenshot: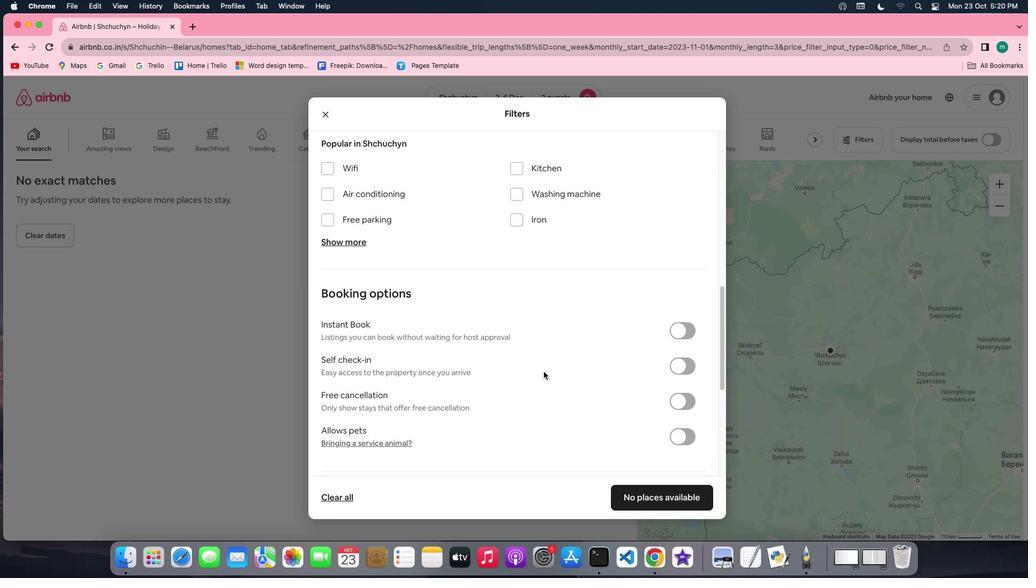 
Action: Mouse scrolled (544, 372) with delta (0, 0)
Screenshot: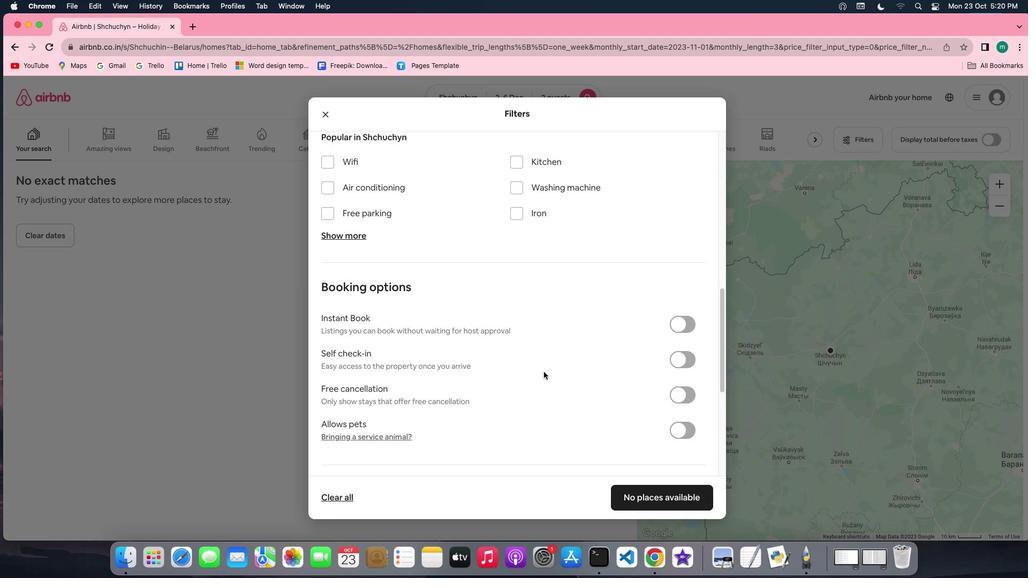 
Action: Mouse scrolled (544, 372) with delta (0, 0)
Screenshot: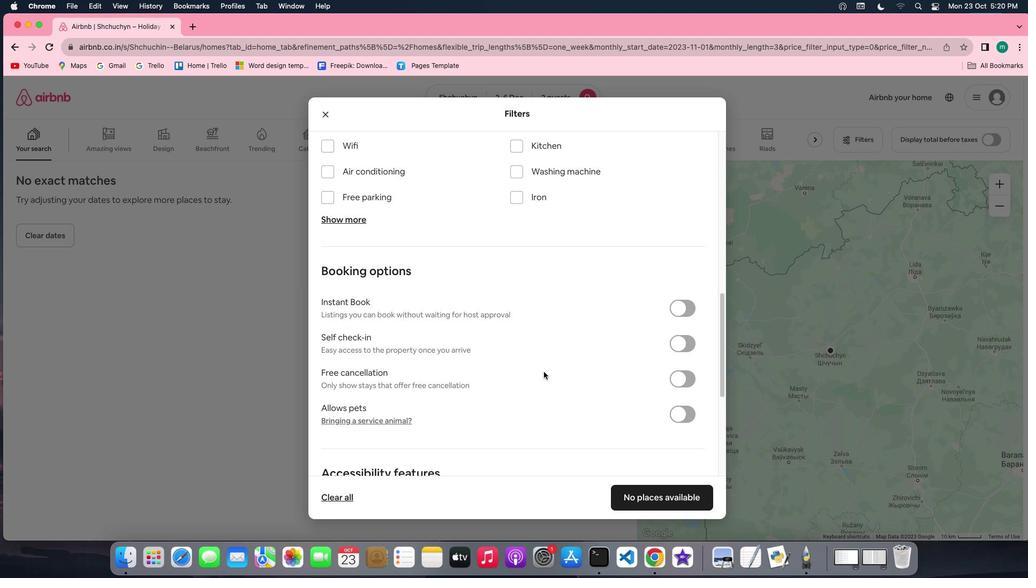 
Action: Mouse scrolled (544, 372) with delta (0, 0)
Screenshot: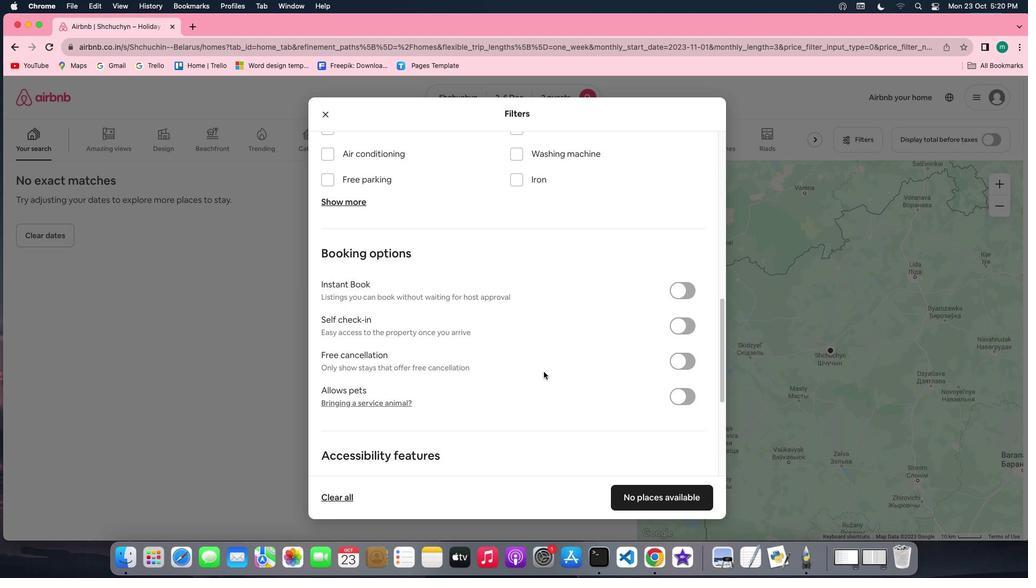 
Action: Mouse scrolled (544, 372) with delta (0, 0)
Screenshot: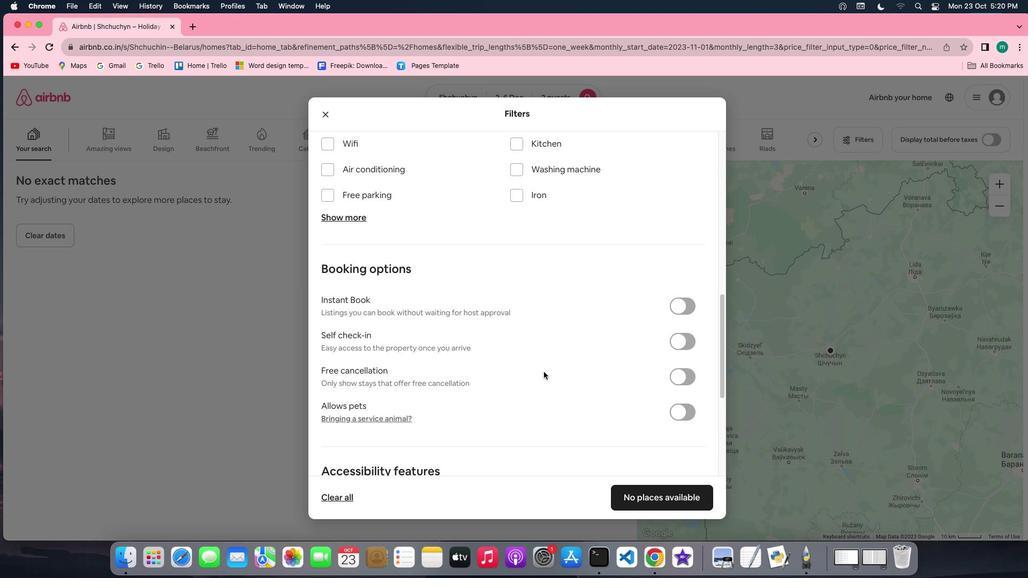 
Action: Mouse scrolled (544, 372) with delta (0, 1)
Screenshot: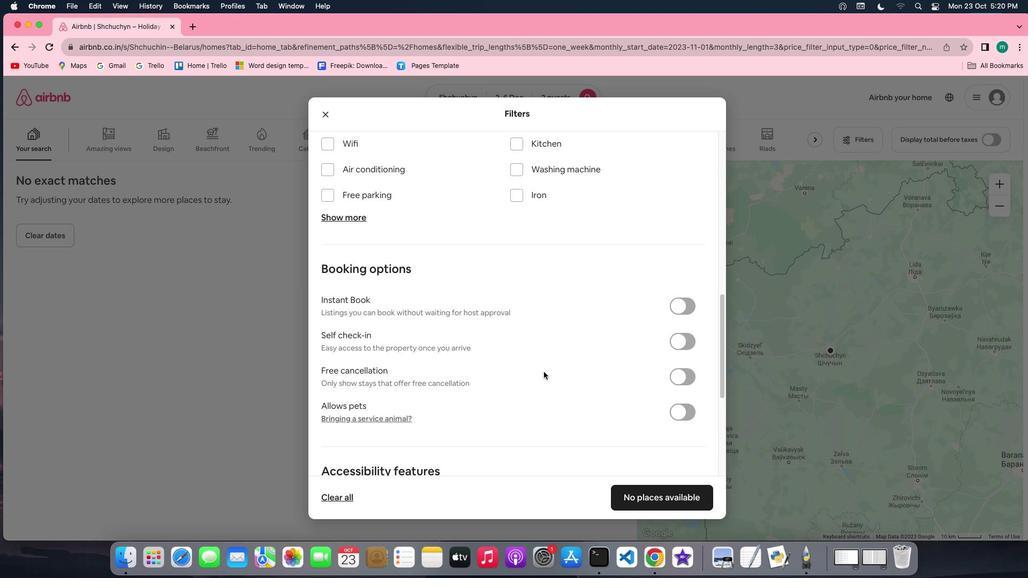 
Action: Mouse moved to (578, 257)
Screenshot: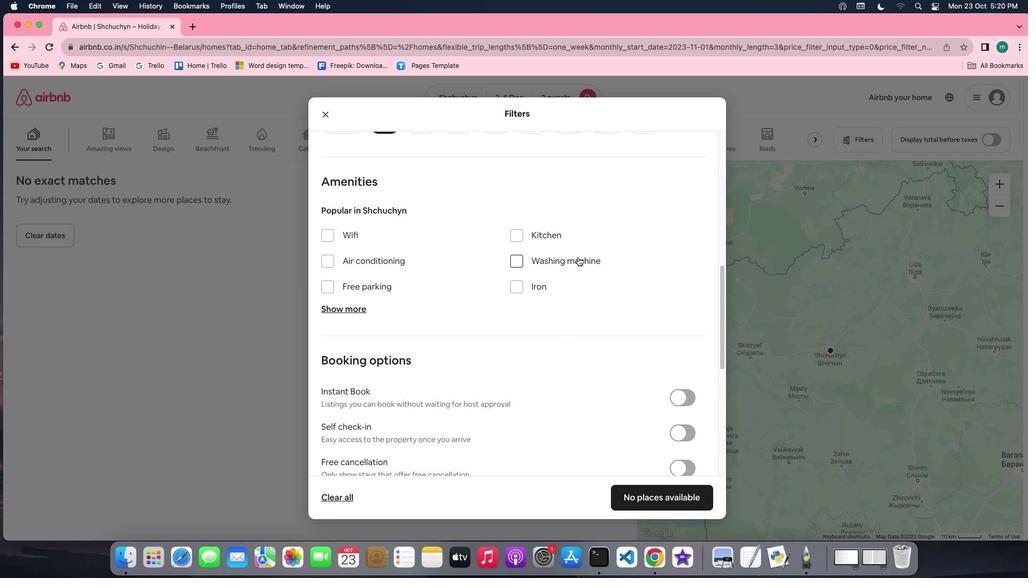 
Action: Mouse pressed left at (578, 257)
Screenshot: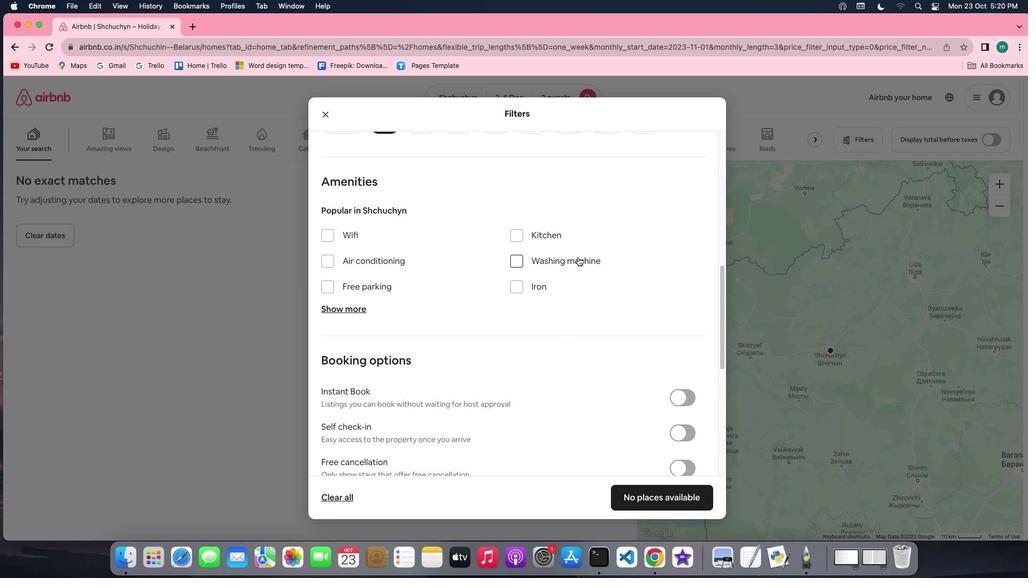 
Action: Mouse moved to (557, 393)
Screenshot: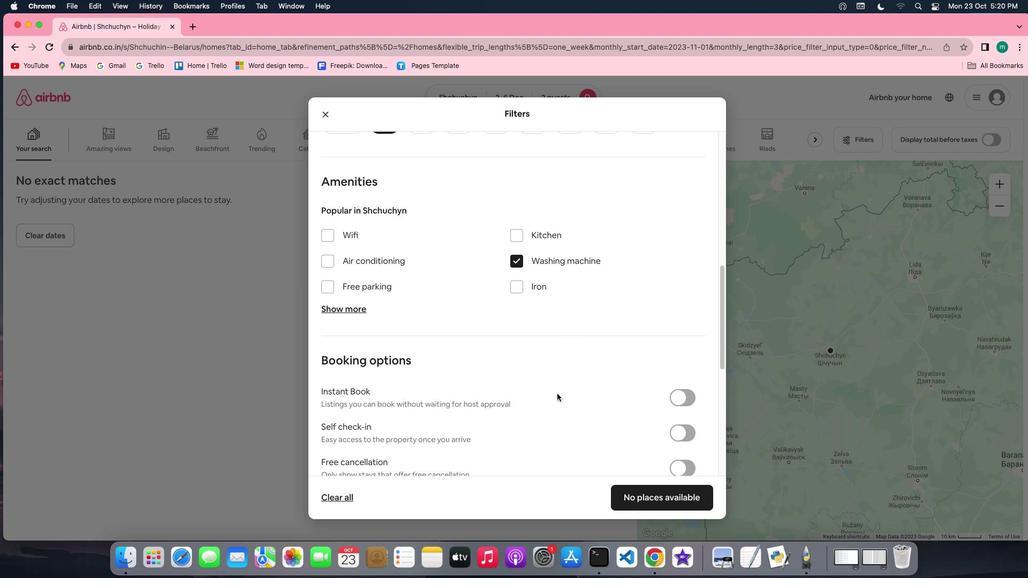 
Action: Mouse scrolled (557, 393) with delta (0, 0)
Screenshot: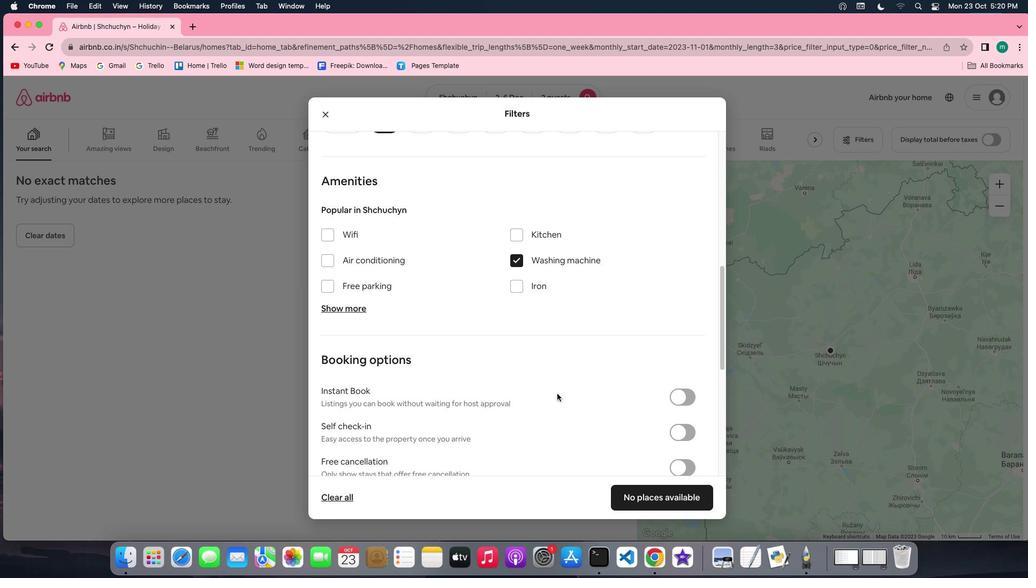 
Action: Mouse scrolled (557, 393) with delta (0, 0)
Screenshot: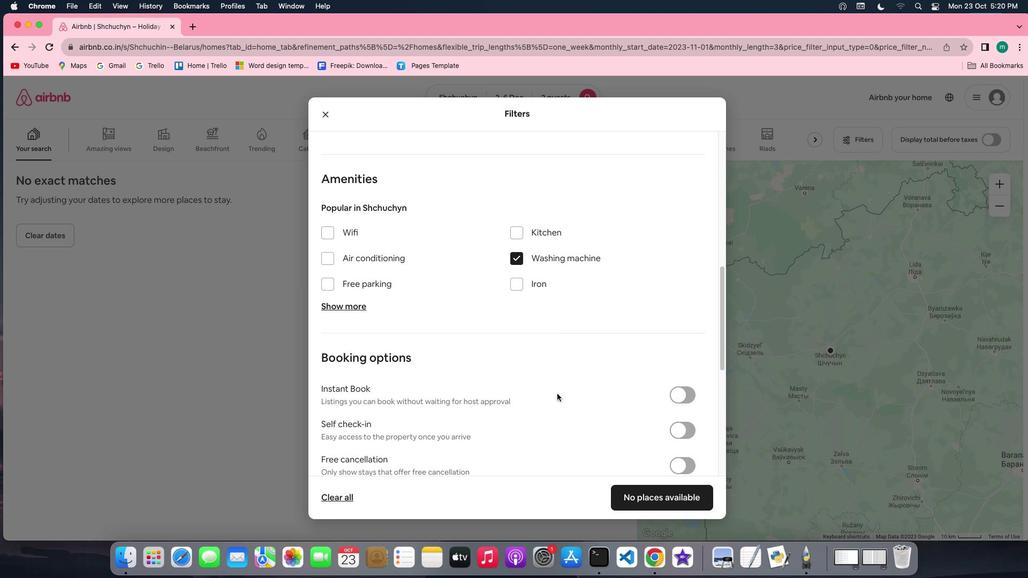 
Action: Mouse scrolled (557, 393) with delta (0, -1)
Screenshot: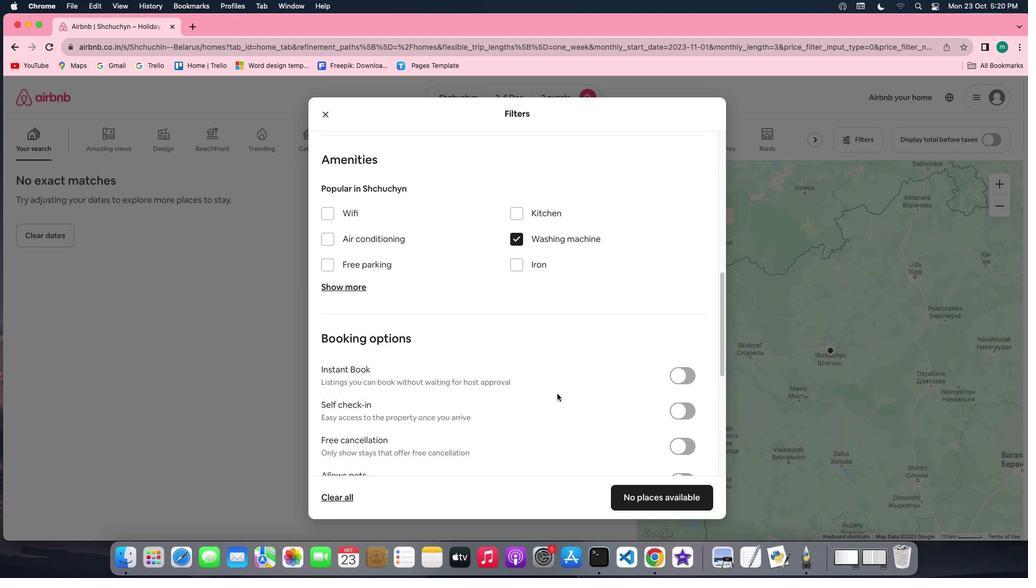 
Action: Mouse scrolled (557, 393) with delta (0, -1)
Screenshot: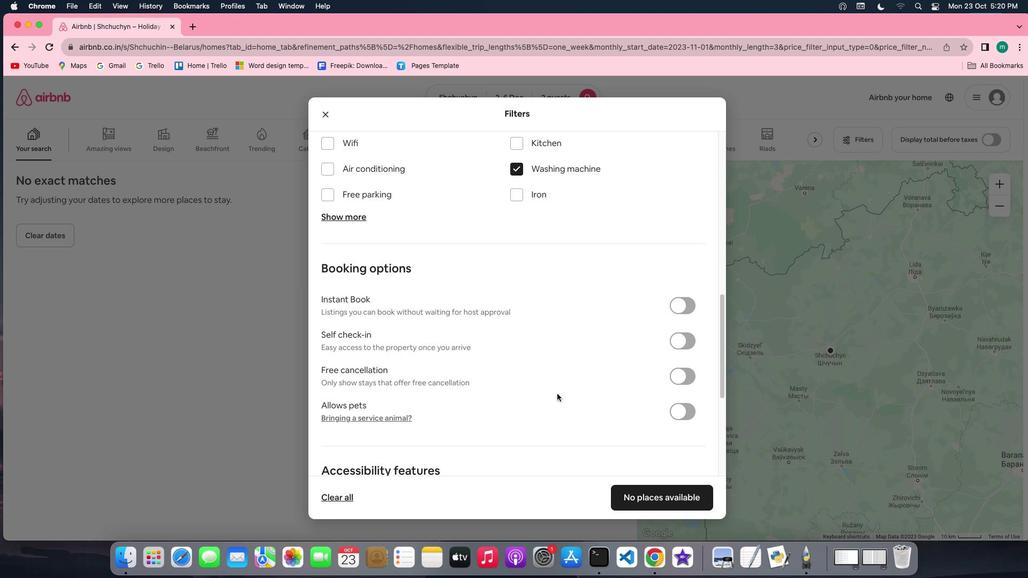 
Action: Mouse moved to (689, 316)
Screenshot: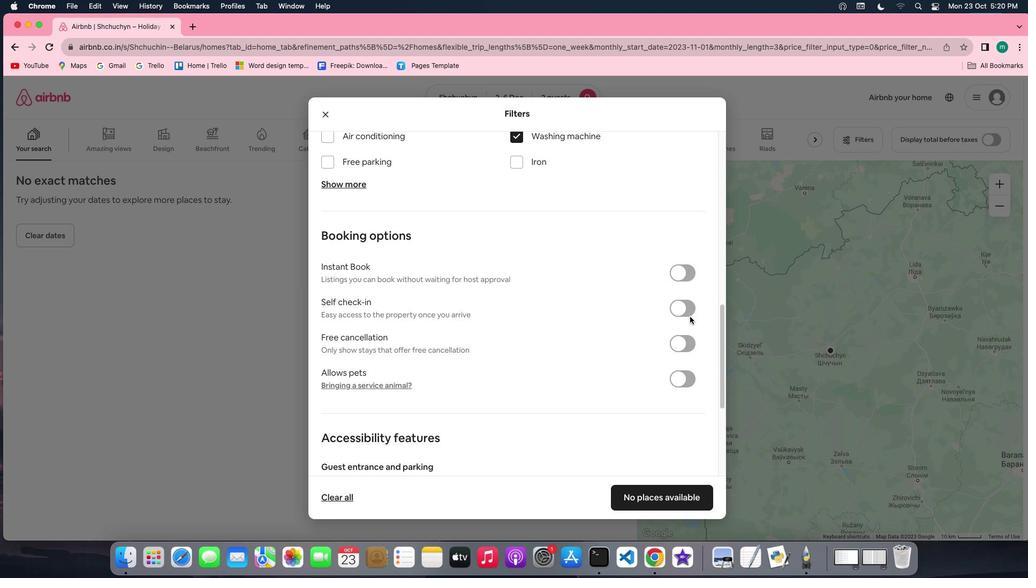 
Action: Mouse pressed left at (689, 316)
Screenshot: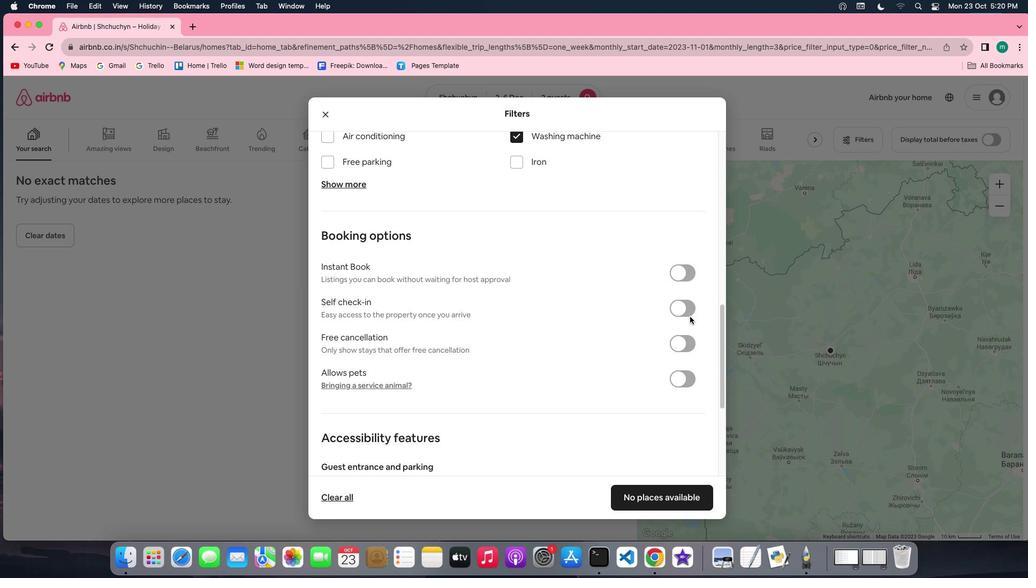 
Action: Mouse moved to (680, 316)
Screenshot: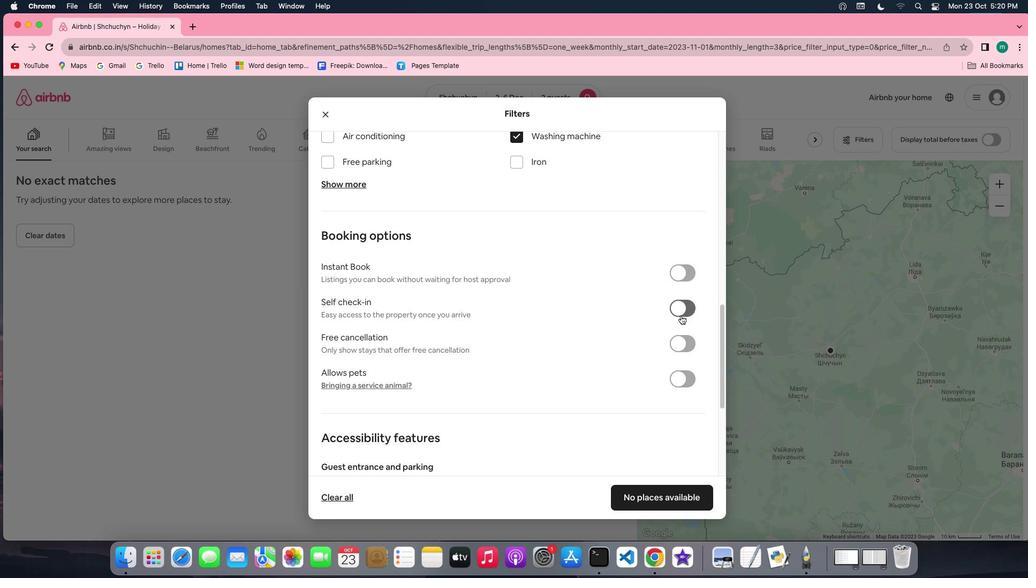 
Action: Mouse pressed left at (680, 316)
Screenshot: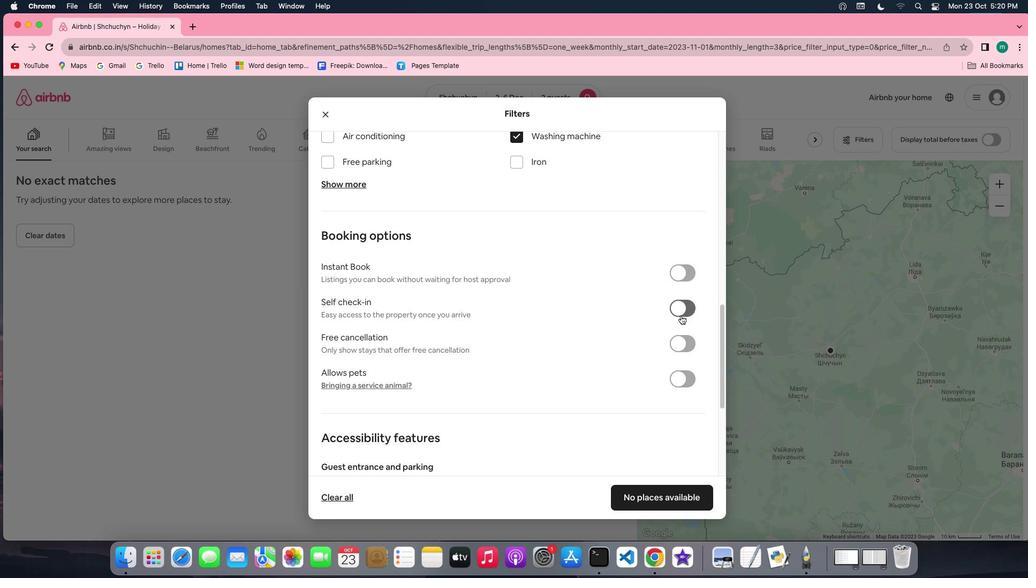 
Action: Mouse moved to (659, 492)
Screenshot: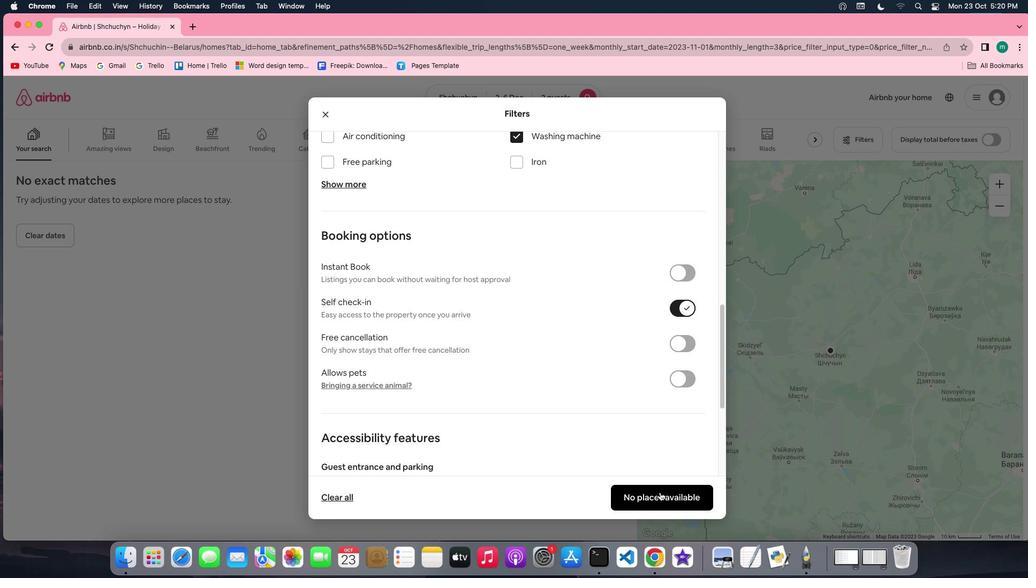 
Action: Mouse pressed left at (659, 492)
Screenshot: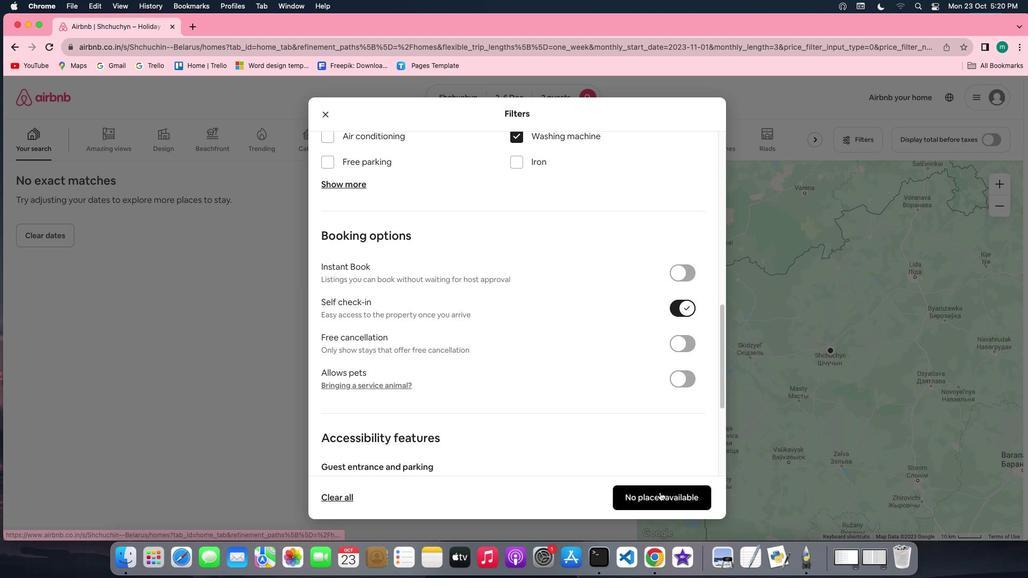 
